 Task: Add Attachment from Google Drive to Card Card0000000283 in Board Board0000000071 in Workspace WS0000000024 in Trello. Add Cover Orange to Card Card0000000283 in Board Board0000000071 in Workspace WS0000000024 in Trello. Add "Add Label …" with "Title" Title0000000283 to Button Button0000000283 to Card Card0000000283 in Board Board0000000071 in Workspace WS0000000024 in Trello. Add Description DS0000000283 to Card Card0000000283 in Board Board0000000071 in Workspace WS0000000024 in Trello. Add Comment CM0000000283 to Card Card0000000283 in Board Board0000000071 in Workspace WS0000000024 in Trello
Action: Mouse moved to (339, 476)
Screenshot: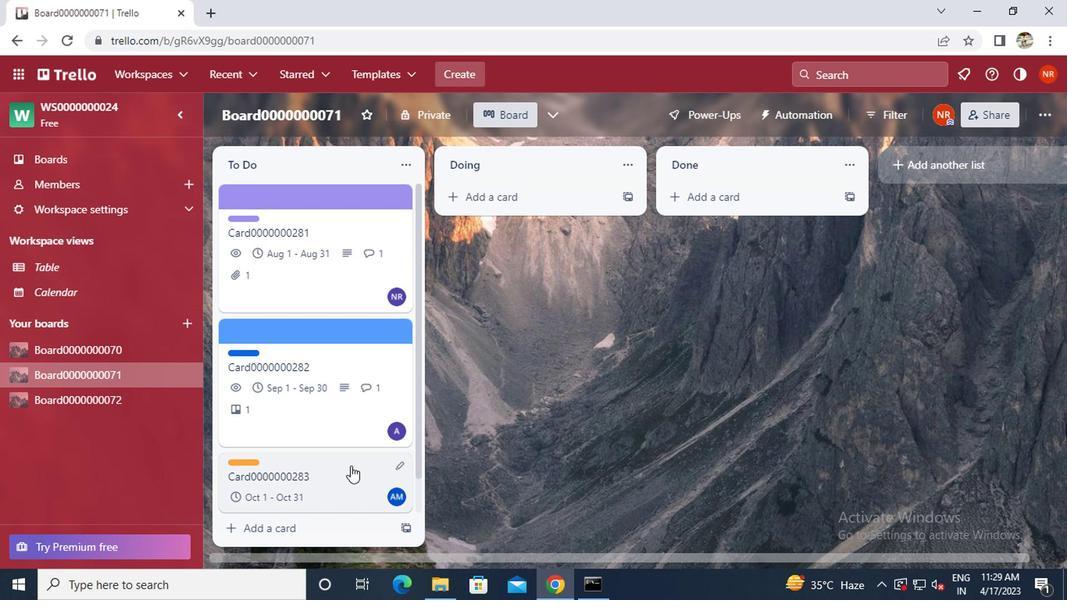 
Action: Mouse pressed left at (339, 476)
Screenshot: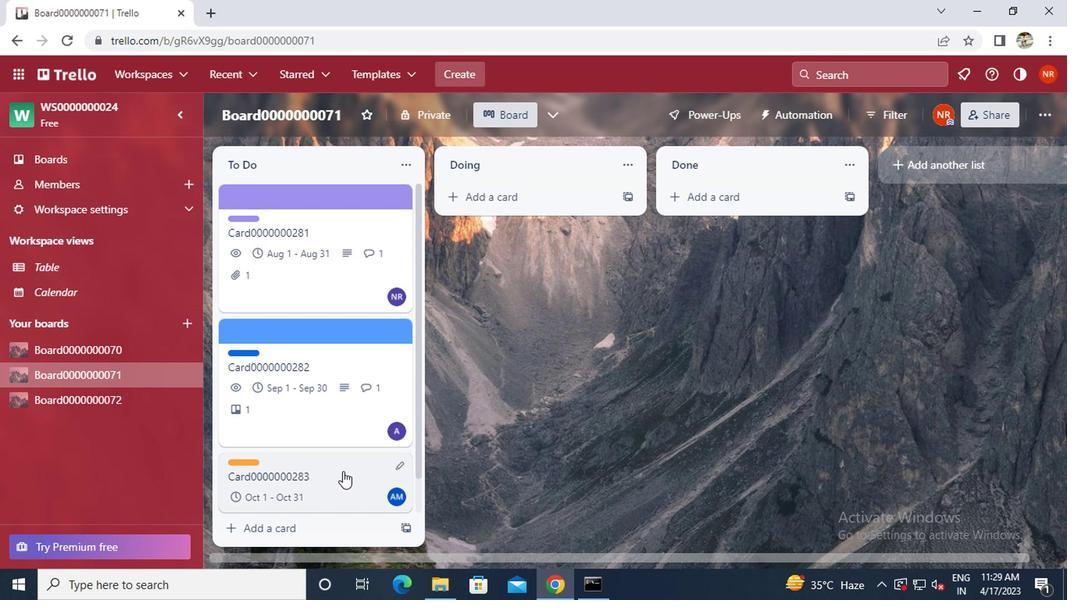 
Action: Mouse moved to (717, 331)
Screenshot: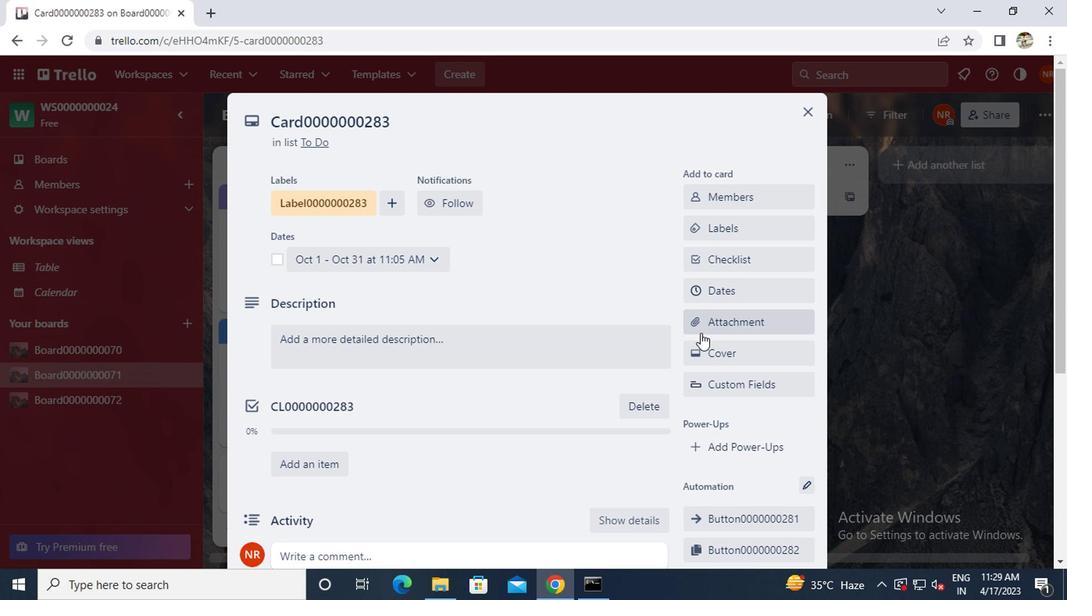 
Action: Mouse pressed left at (717, 331)
Screenshot: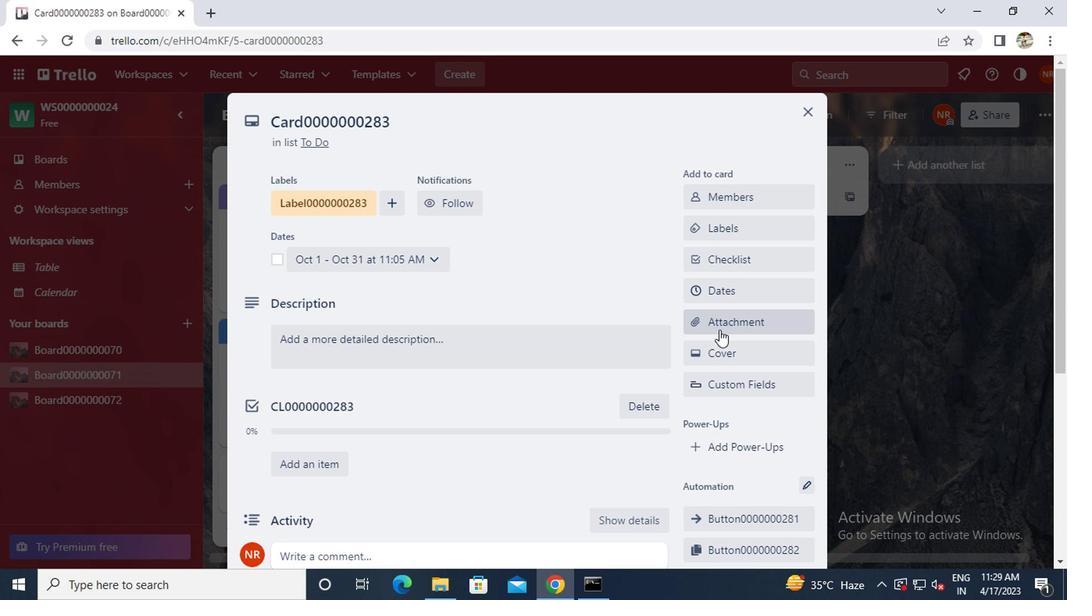 
Action: Mouse moved to (723, 193)
Screenshot: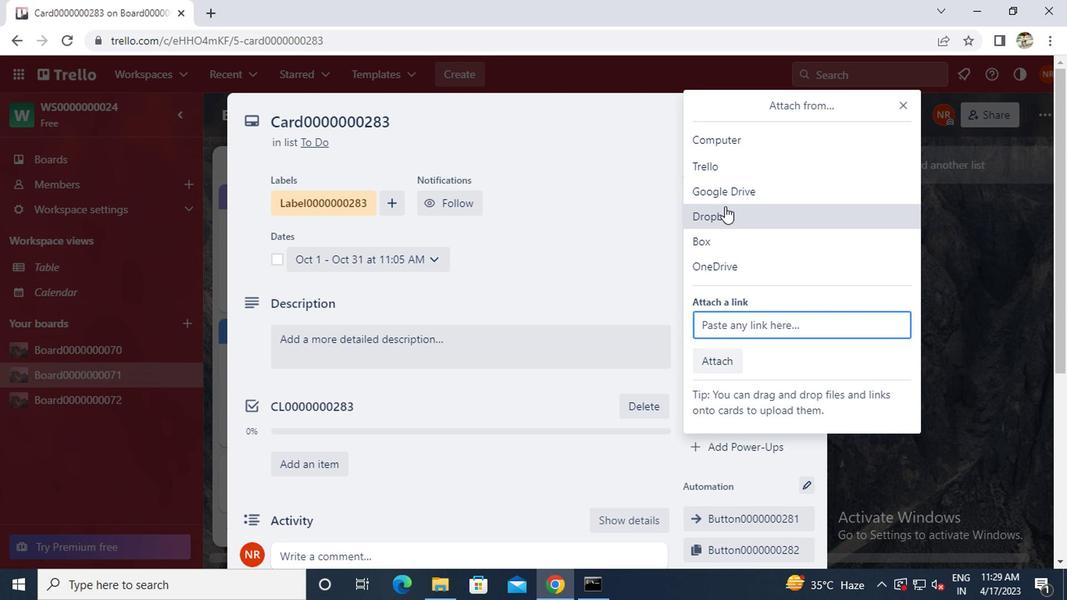 
Action: Mouse pressed left at (723, 193)
Screenshot: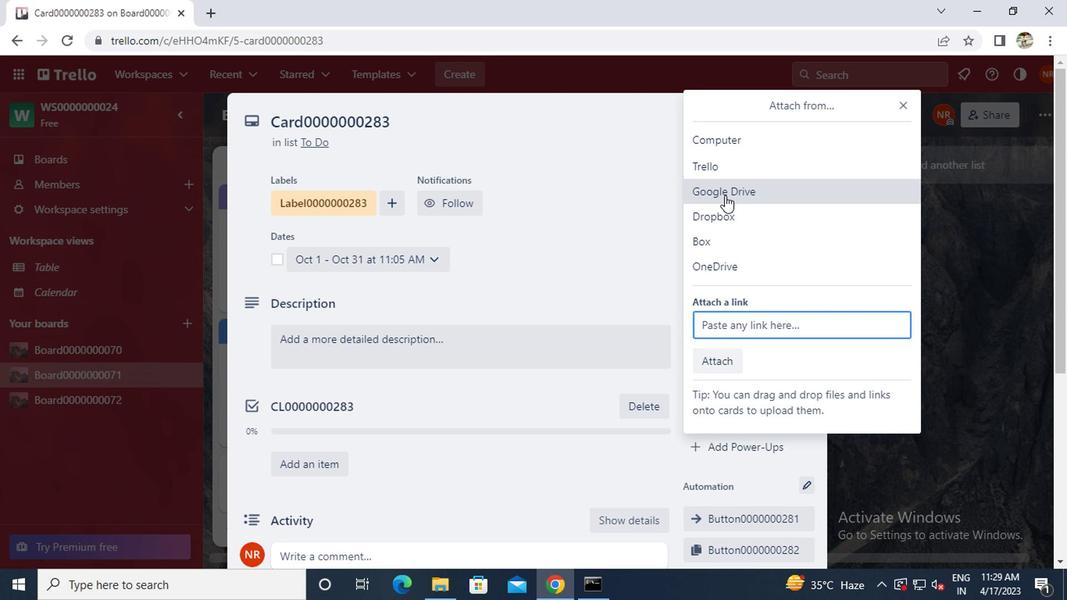 
Action: Mouse moved to (639, 318)
Screenshot: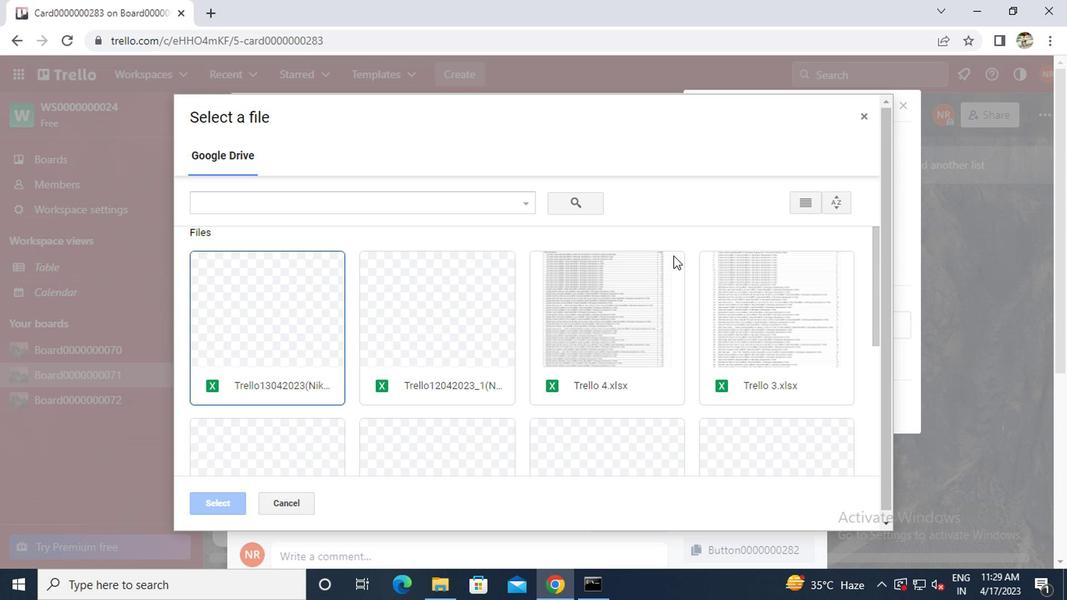 
Action: Mouse pressed left at (639, 318)
Screenshot: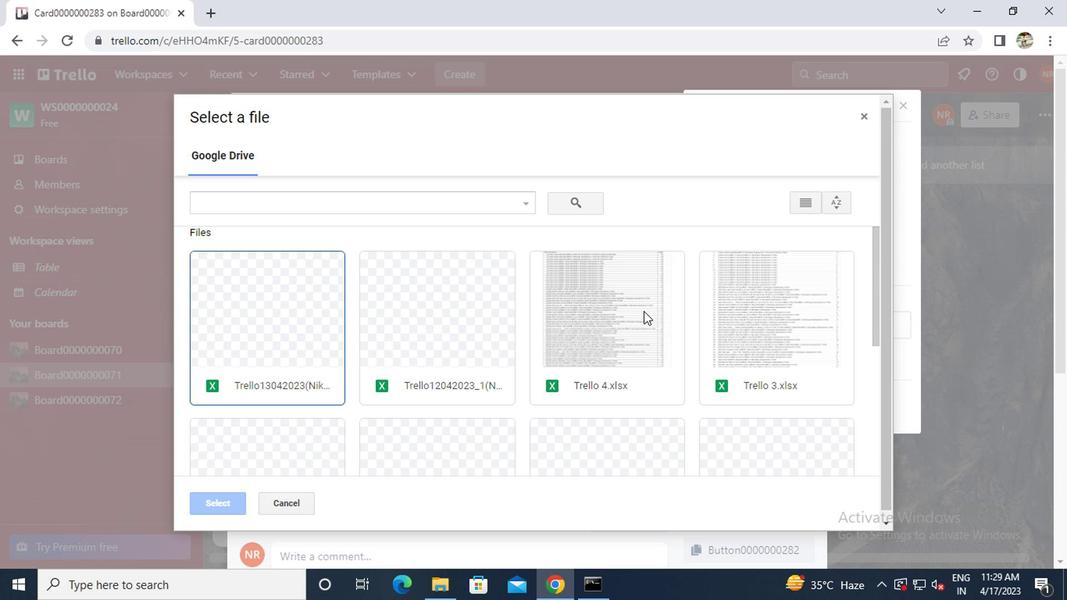 
Action: Mouse moved to (221, 502)
Screenshot: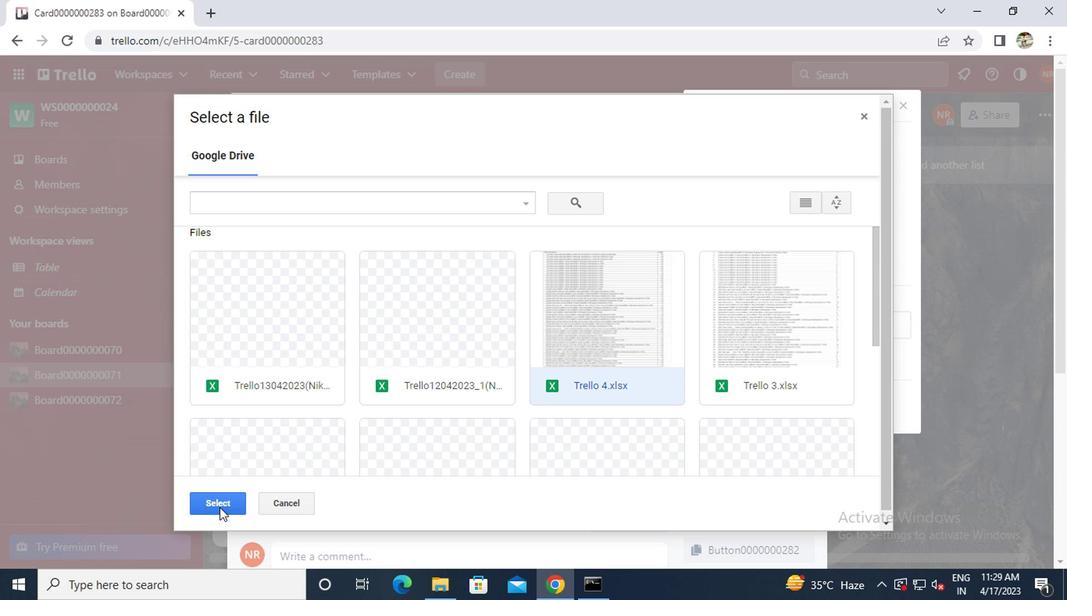 
Action: Mouse pressed left at (221, 502)
Screenshot: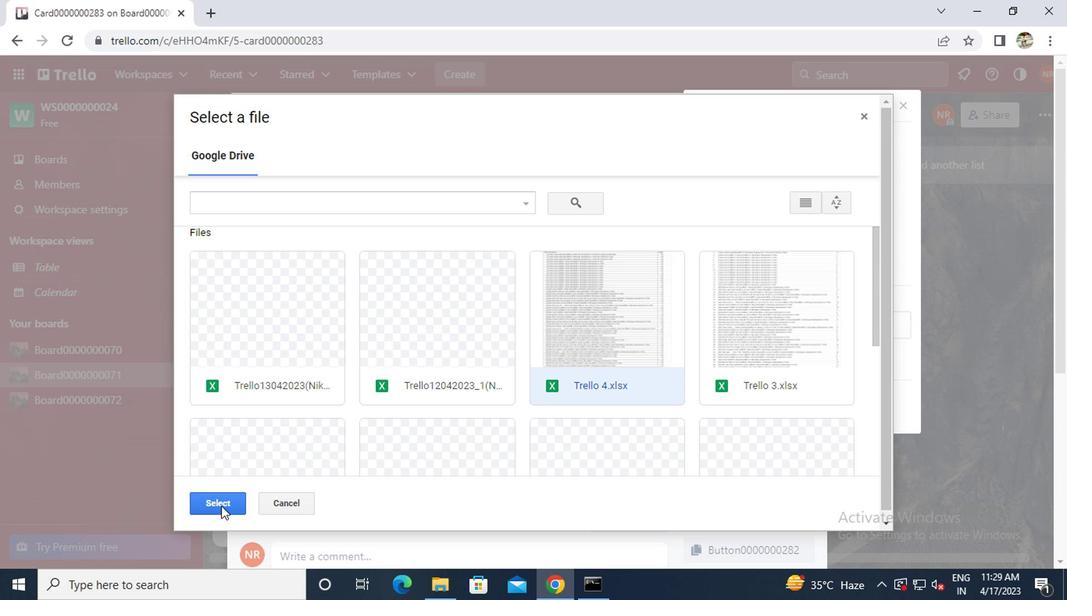 
Action: Mouse moved to (424, 461)
Screenshot: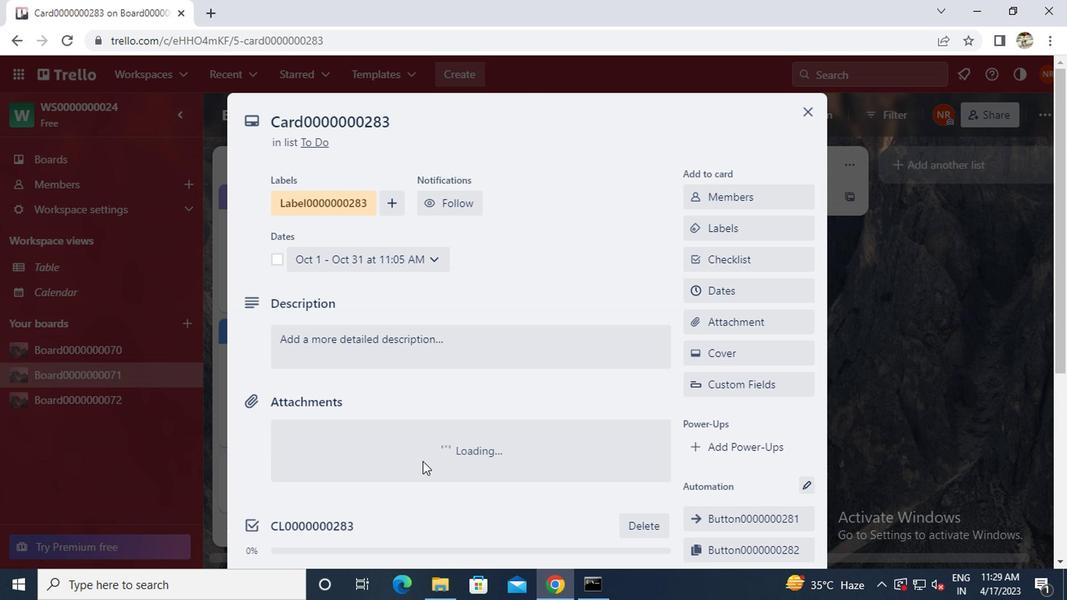 
Action: Mouse scrolled (424, 459) with delta (0, -1)
Screenshot: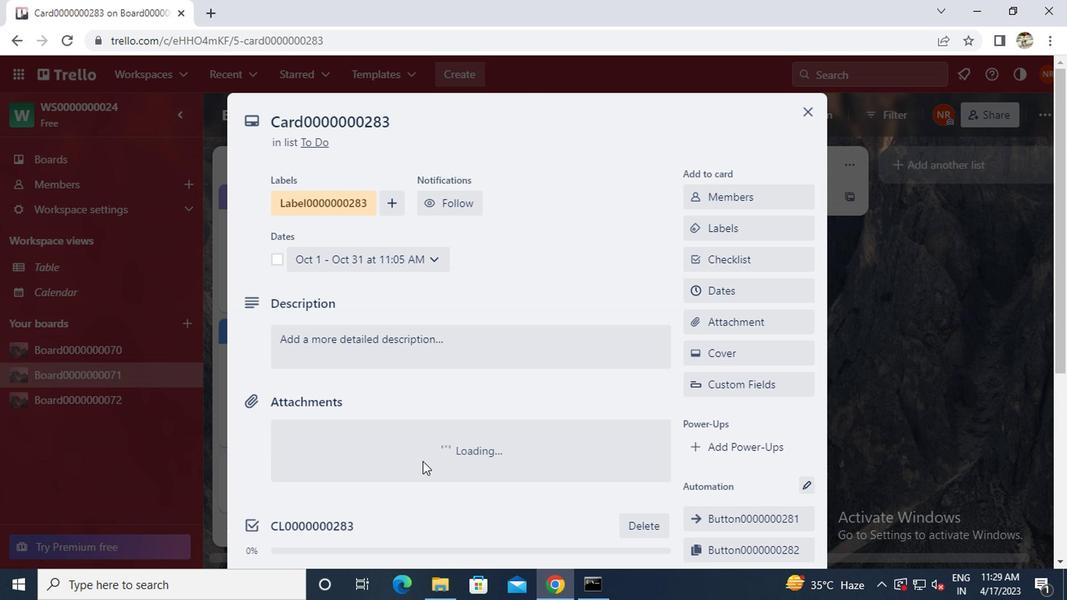 
Action: Mouse moved to (702, 283)
Screenshot: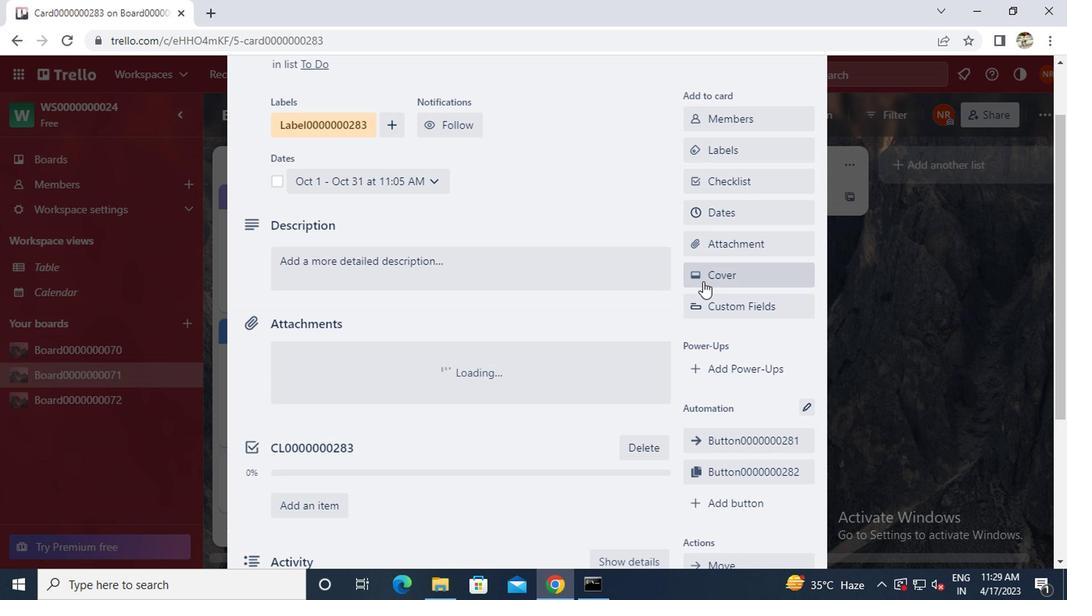 
Action: Mouse pressed left at (702, 283)
Screenshot: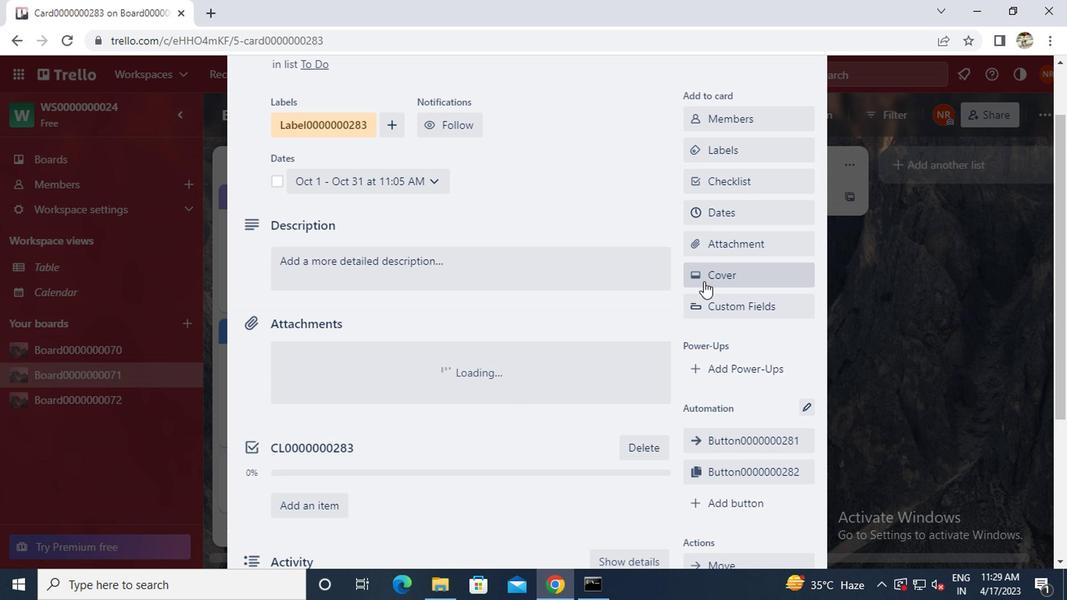 
Action: Mouse moved to (788, 255)
Screenshot: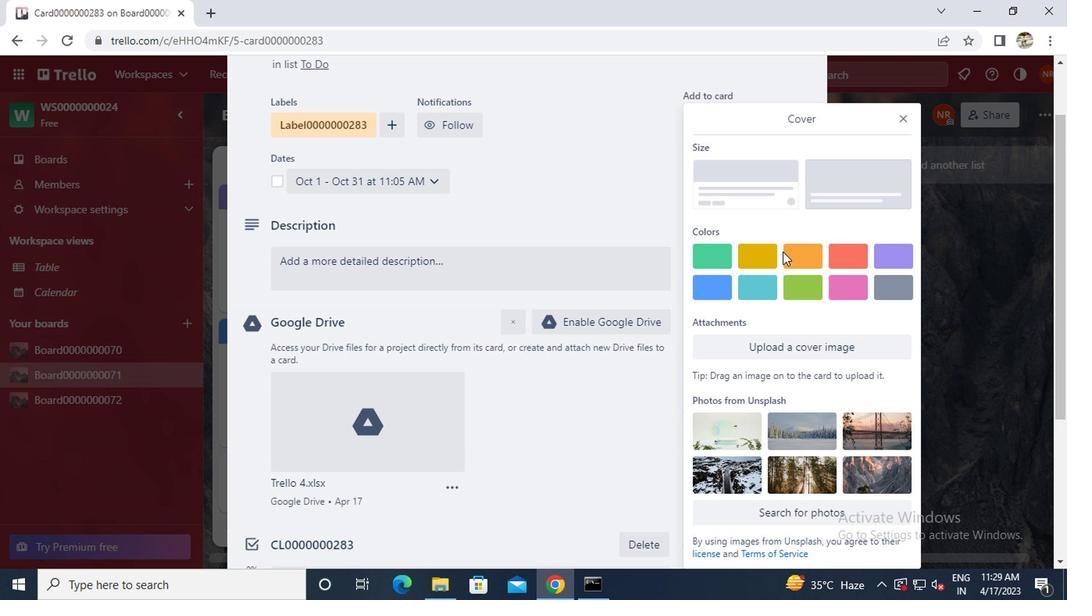 
Action: Mouse pressed left at (788, 255)
Screenshot: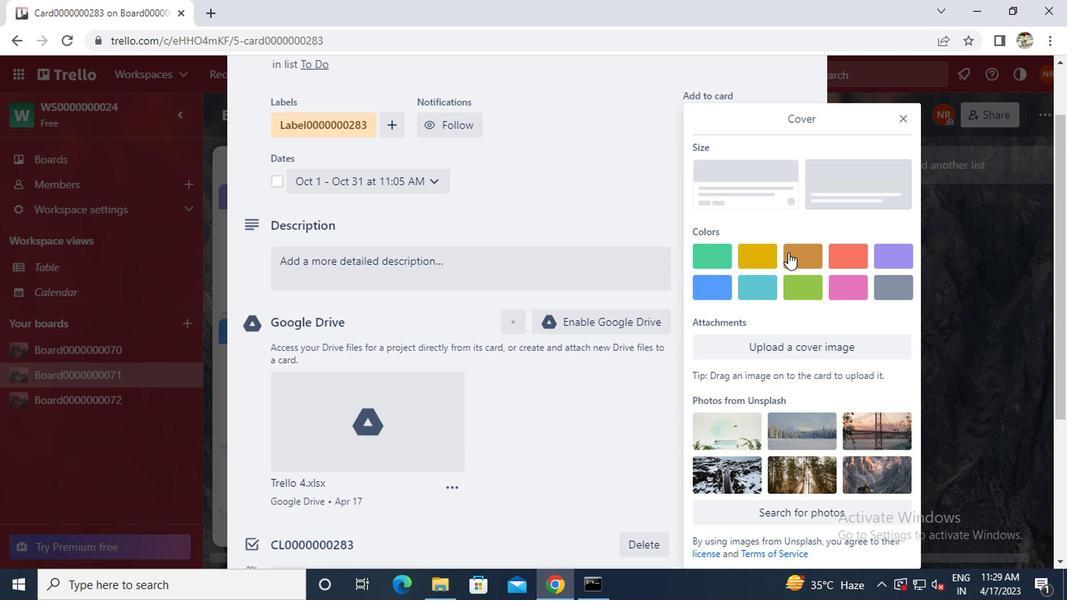 
Action: Mouse moved to (902, 110)
Screenshot: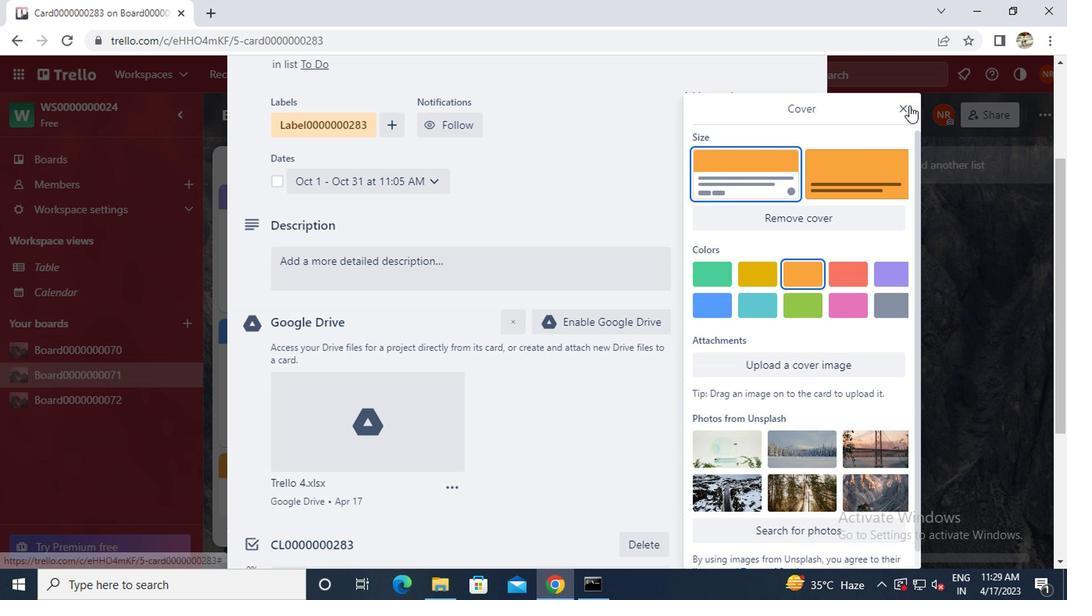 
Action: Mouse pressed left at (902, 110)
Screenshot: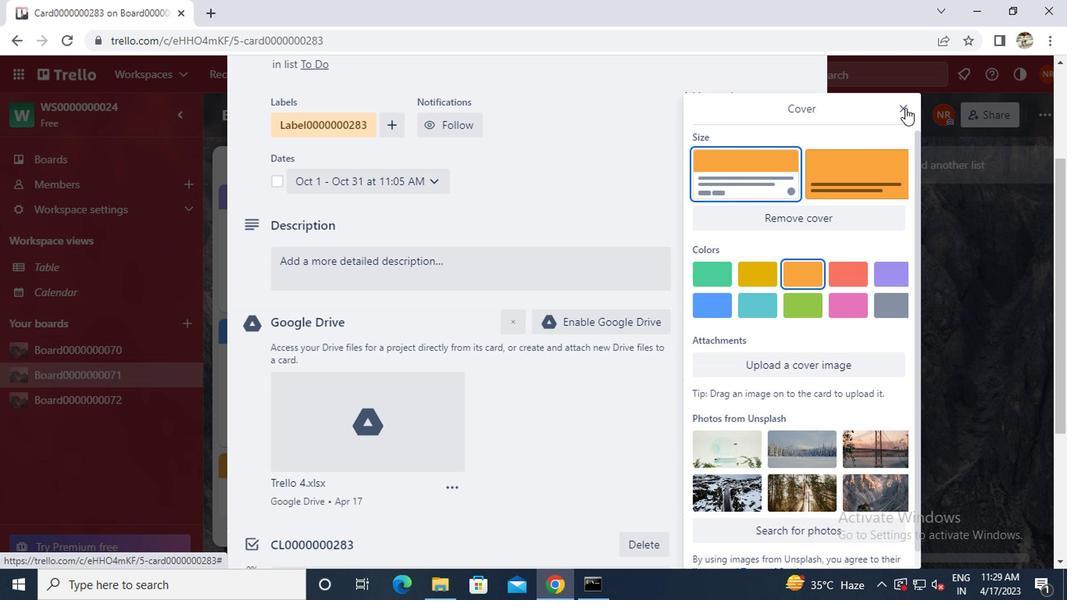 
Action: Mouse moved to (730, 280)
Screenshot: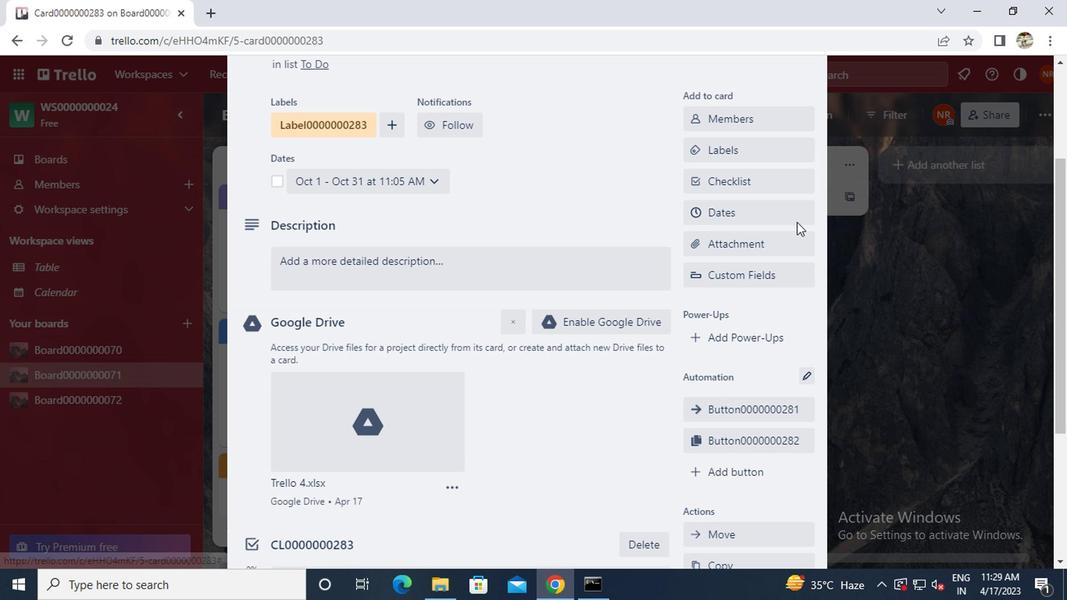 
Action: Mouse scrolled (730, 279) with delta (0, 0)
Screenshot: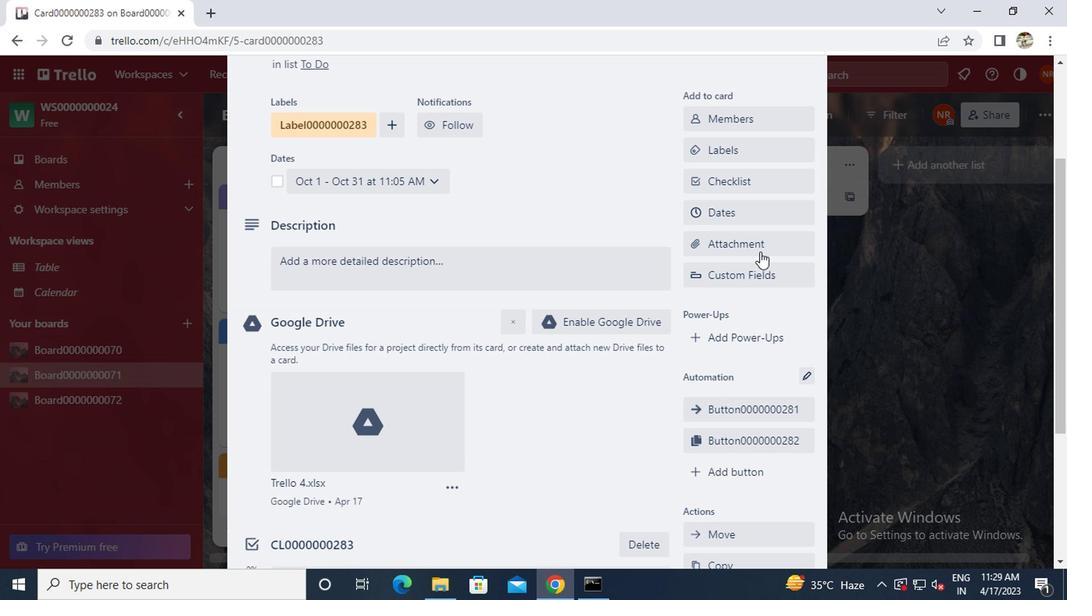 
Action: Mouse moved to (722, 398)
Screenshot: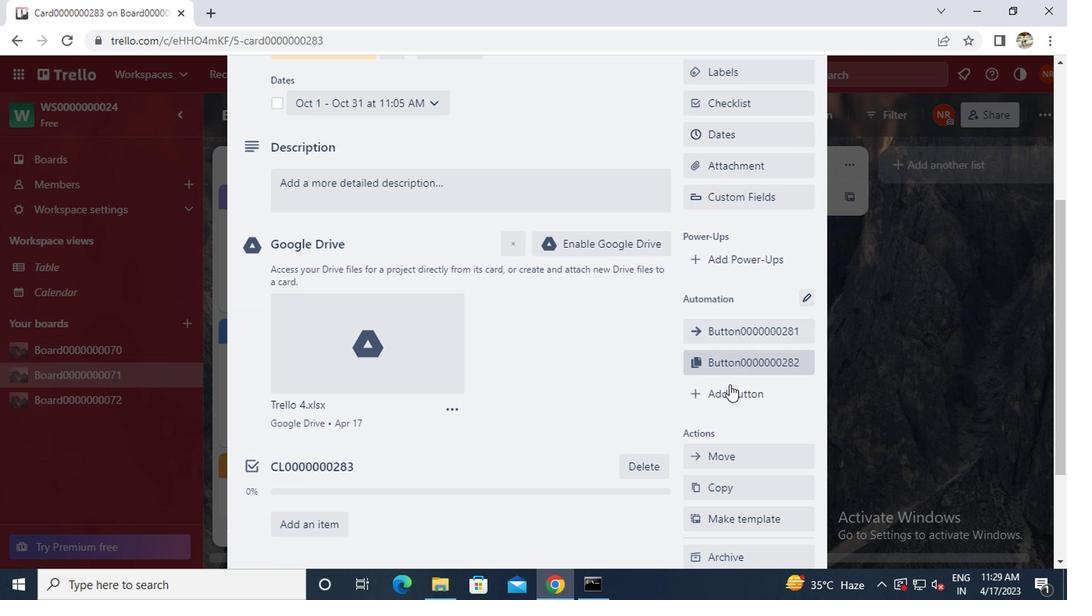 
Action: Mouse pressed left at (722, 398)
Screenshot: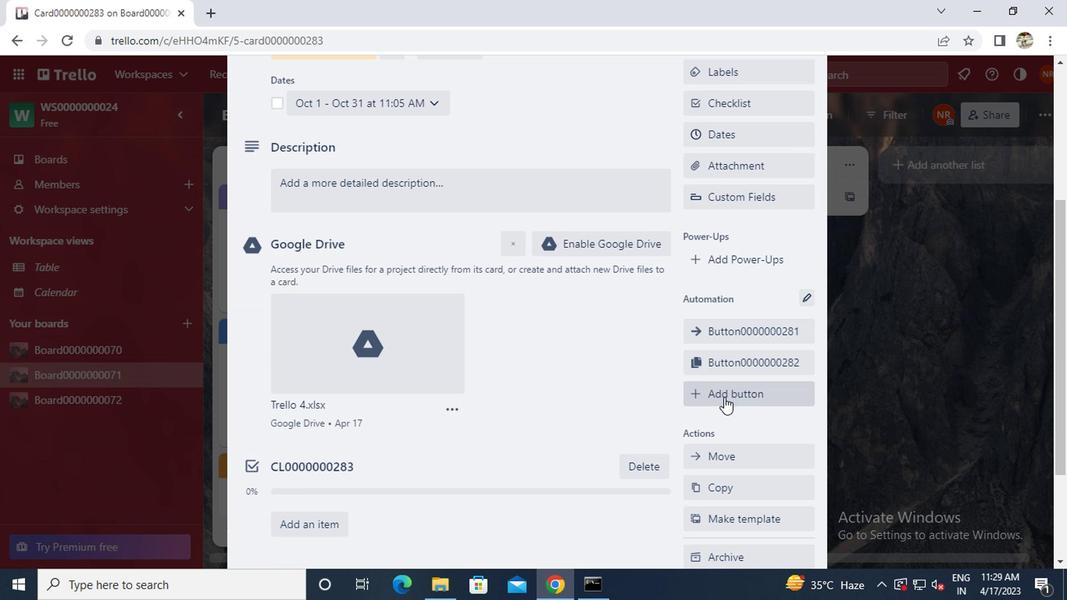 
Action: Mouse moved to (730, 244)
Screenshot: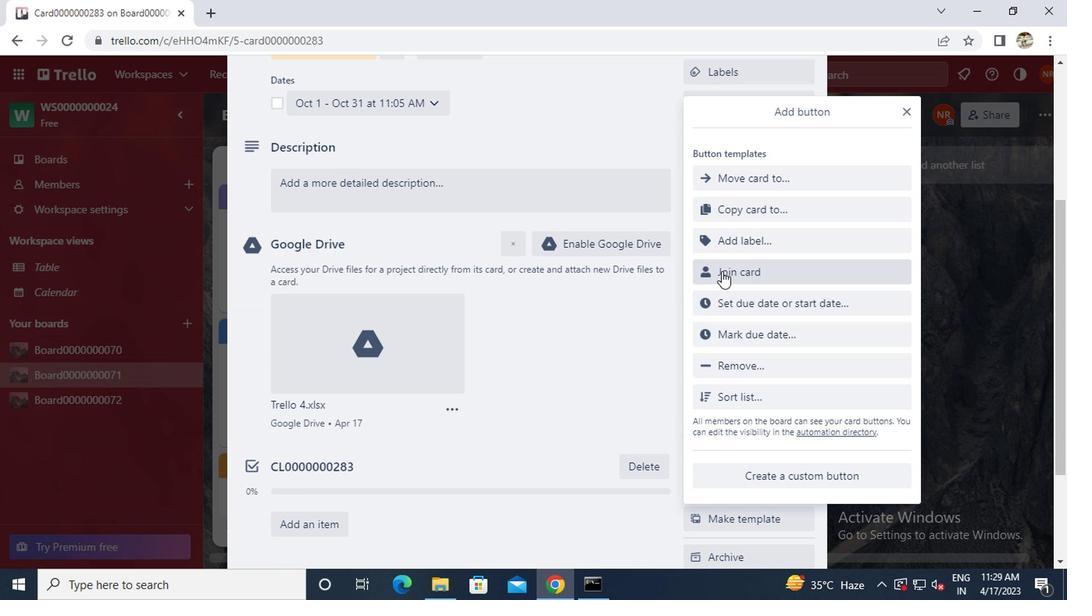 
Action: Mouse pressed left at (730, 244)
Screenshot: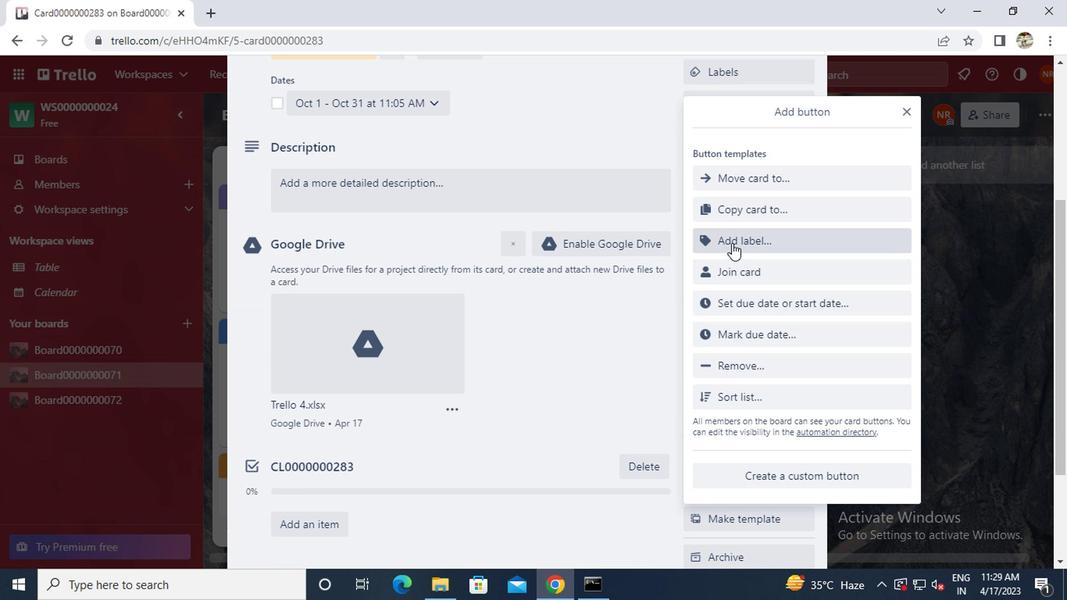
Action: Key pressed <Key.caps_lock><Key.caps_lock>t<Key.caps_lock>
Screenshot: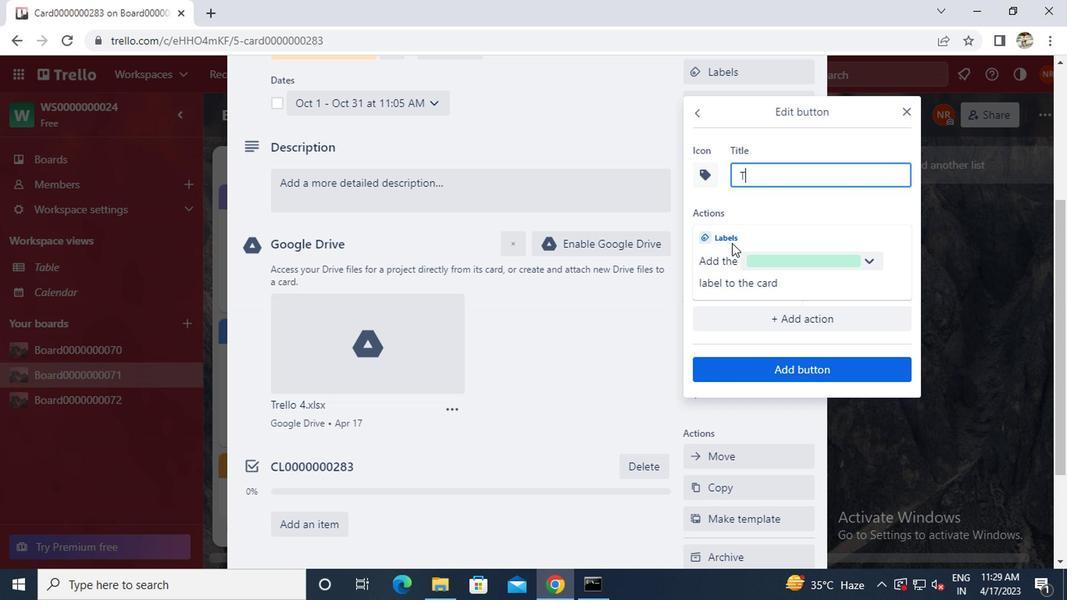 
Action: Mouse moved to (730, 243)
Screenshot: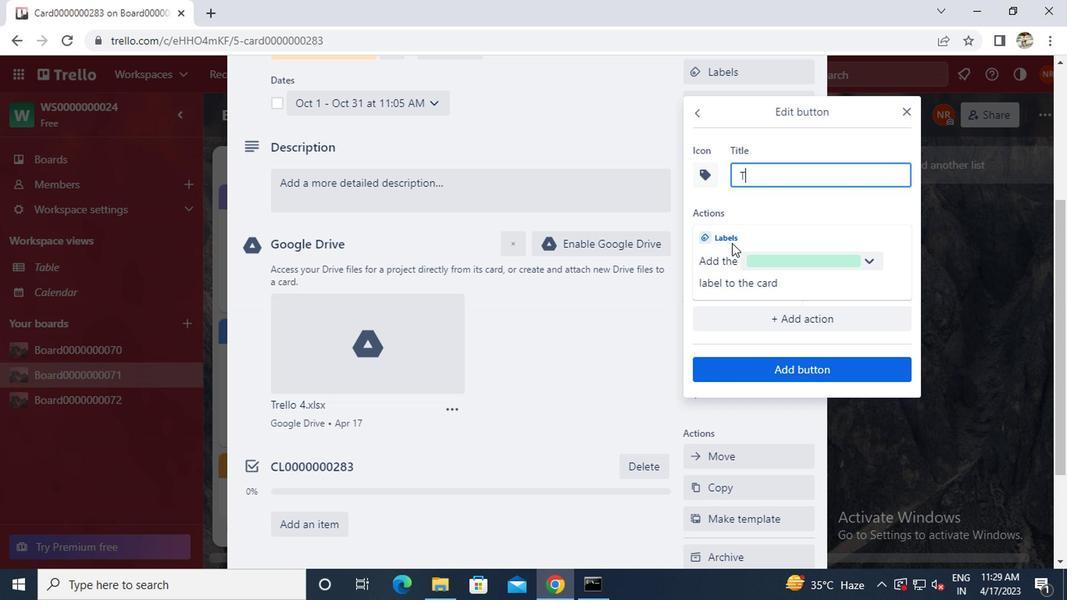 
Action: Key pressed ittle0000000283
Screenshot: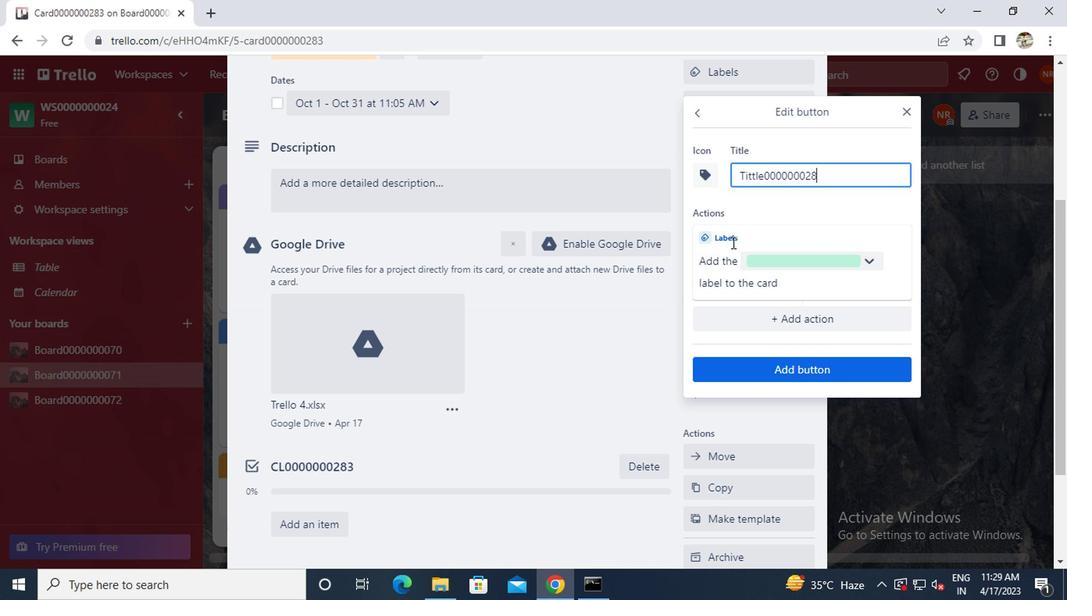 
Action: Mouse moved to (765, 369)
Screenshot: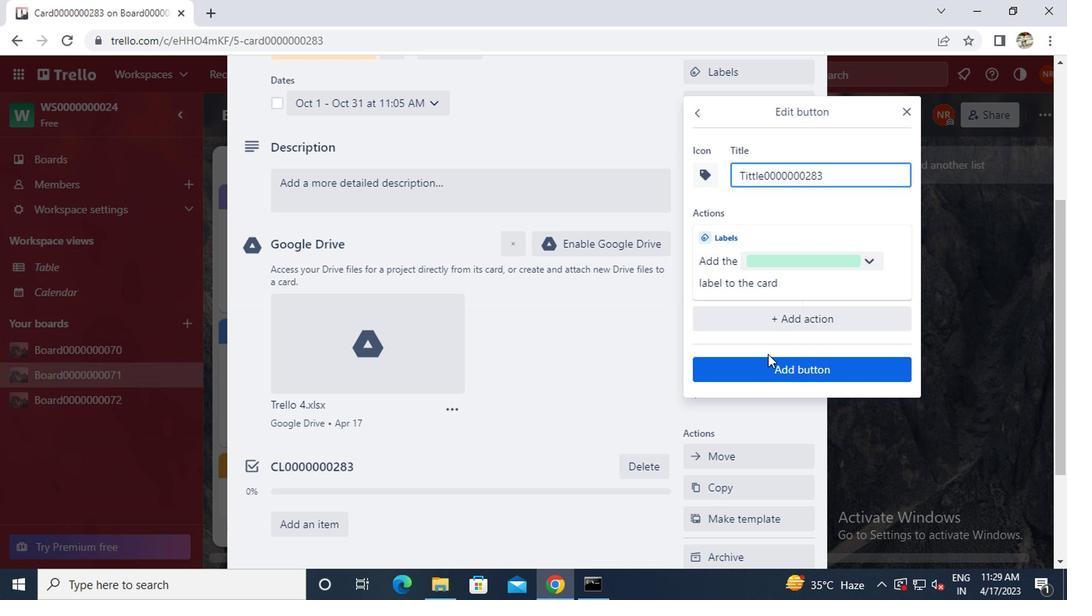 
Action: Mouse pressed left at (765, 369)
Screenshot: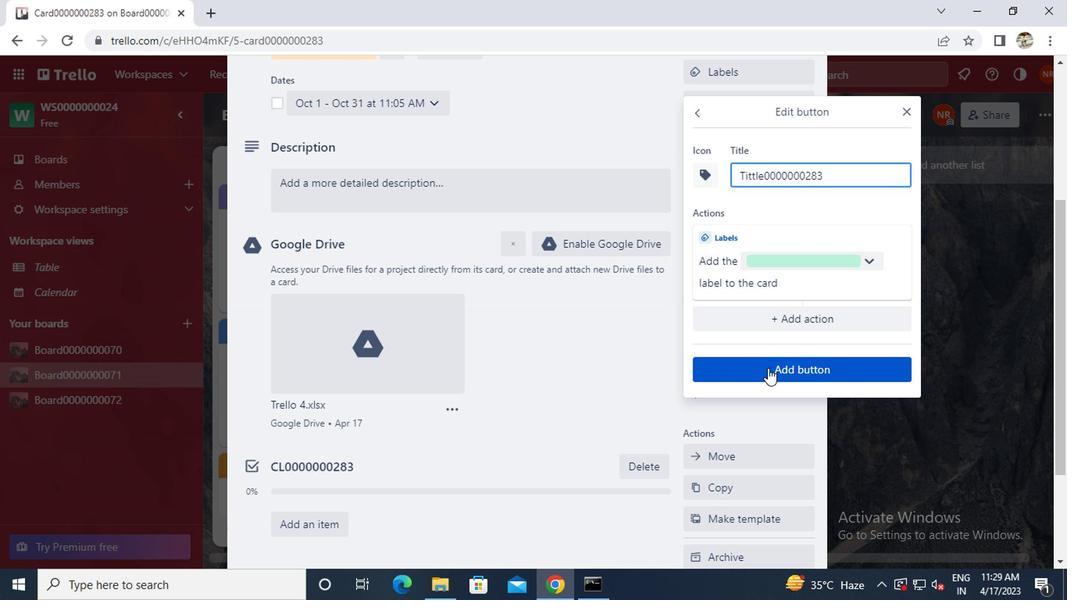 
Action: Mouse moved to (598, 376)
Screenshot: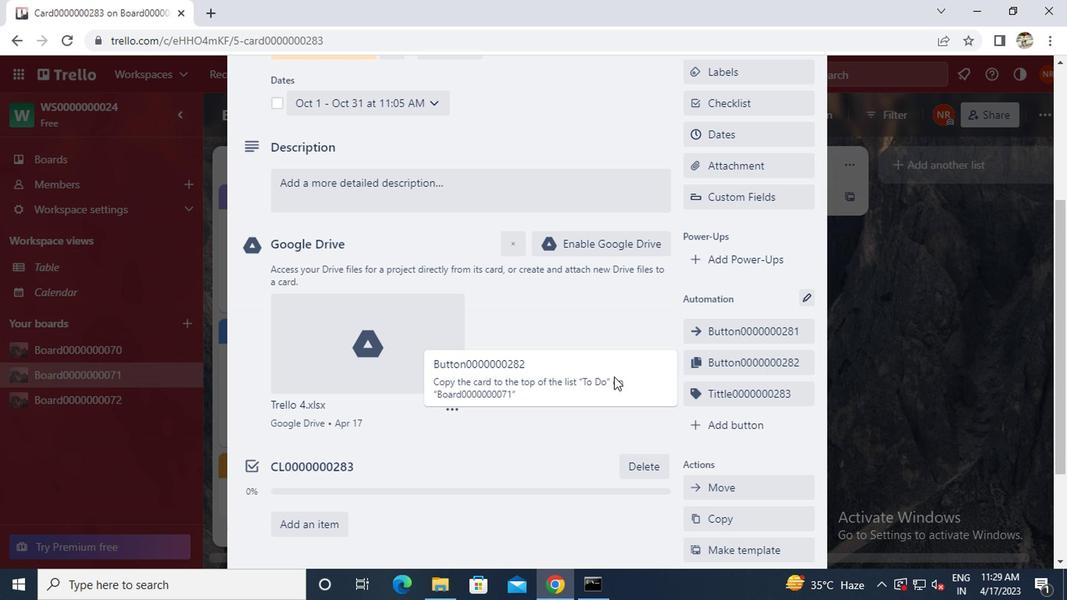 
Action: Mouse scrolled (598, 377) with delta (0, 1)
Screenshot: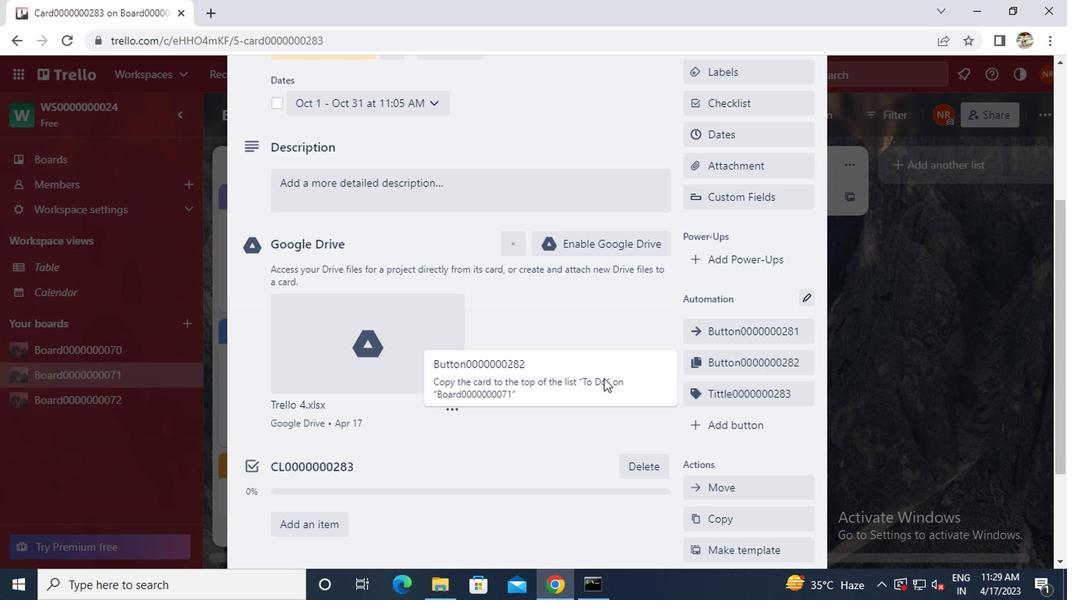 
Action: Mouse moved to (449, 204)
Screenshot: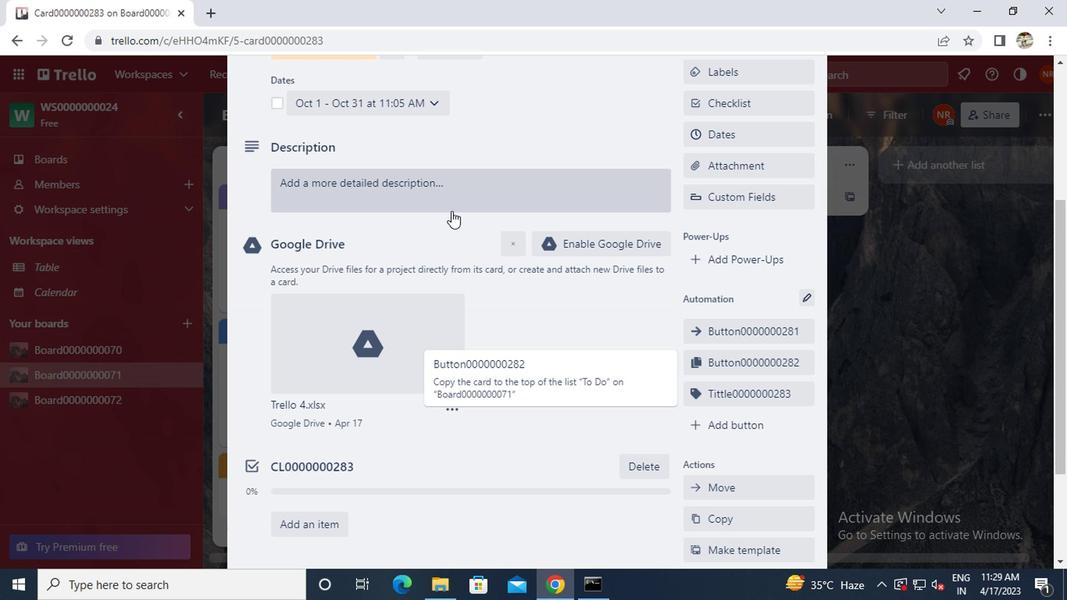 
Action: Mouse pressed left at (449, 204)
Screenshot: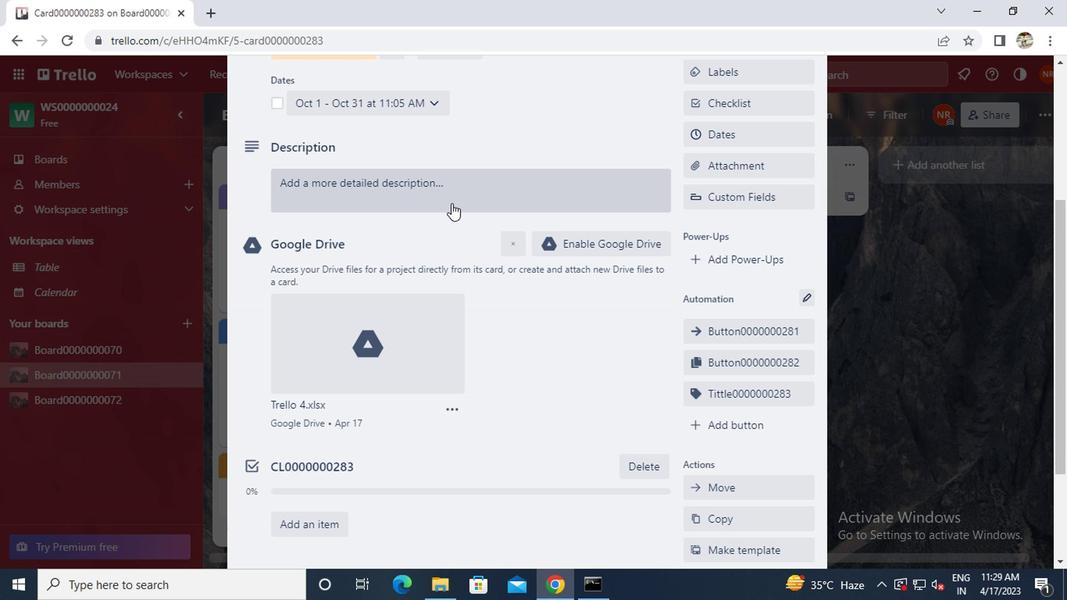 
Action: Key pressed <Key.caps_lock>ds0000000283
Screenshot: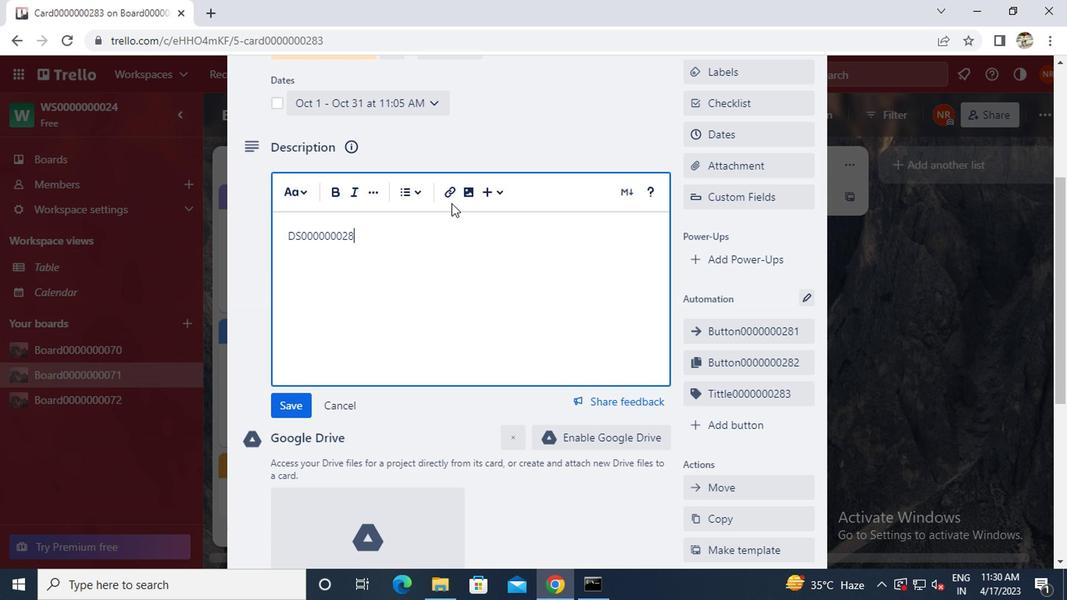 
Action: Mouse moved to (281, 399)
Screenshot: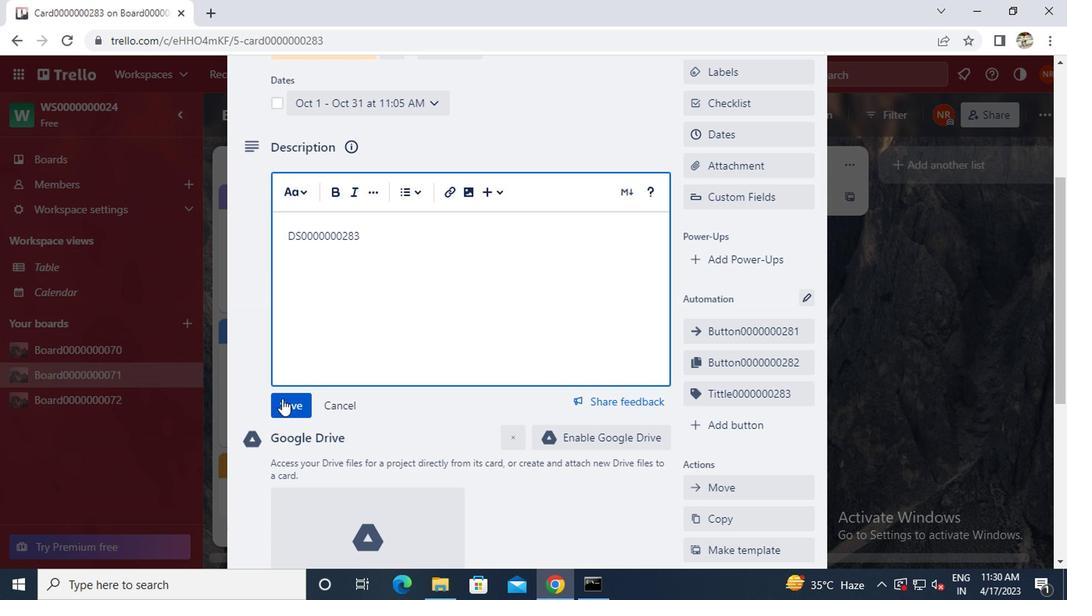 
Action: Mouse pressed left at (281, 399)
Screenshot: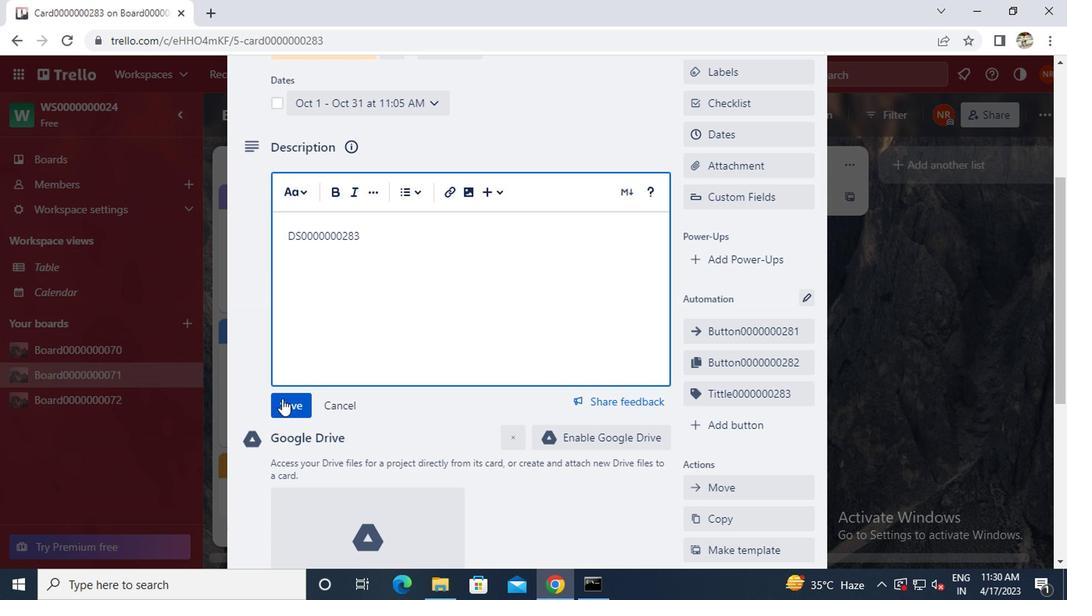 
Action: Mouse moved to (289, 399)
Screenshot: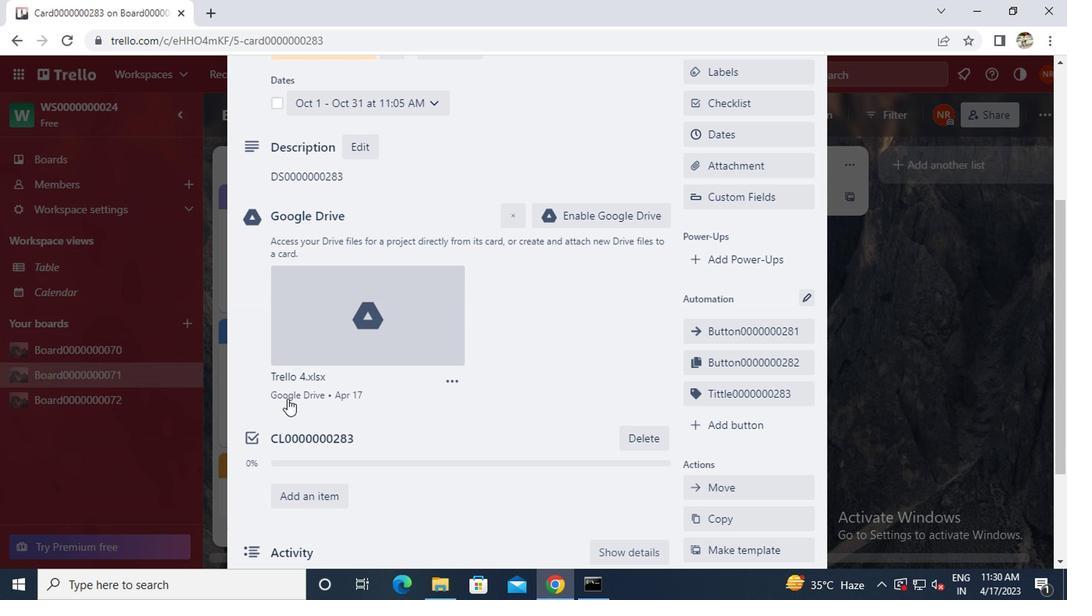 
Action: Mouse scrolled (289, 399) with delta (0, 0)
Screenshot: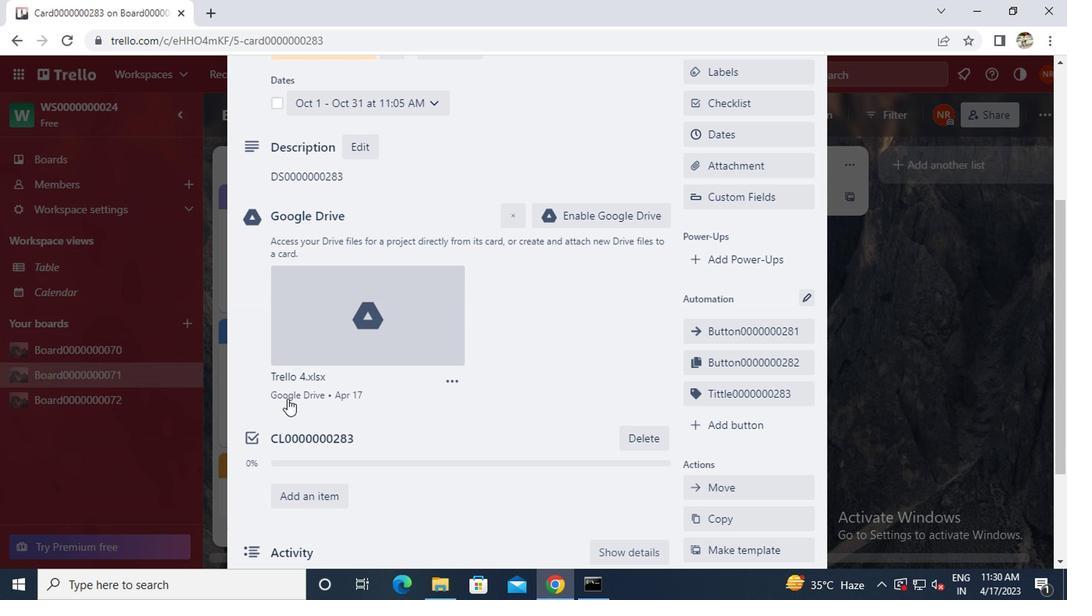 
Action: Mouse scrolled (289, 399) with delta (0, 0)
Screenshot: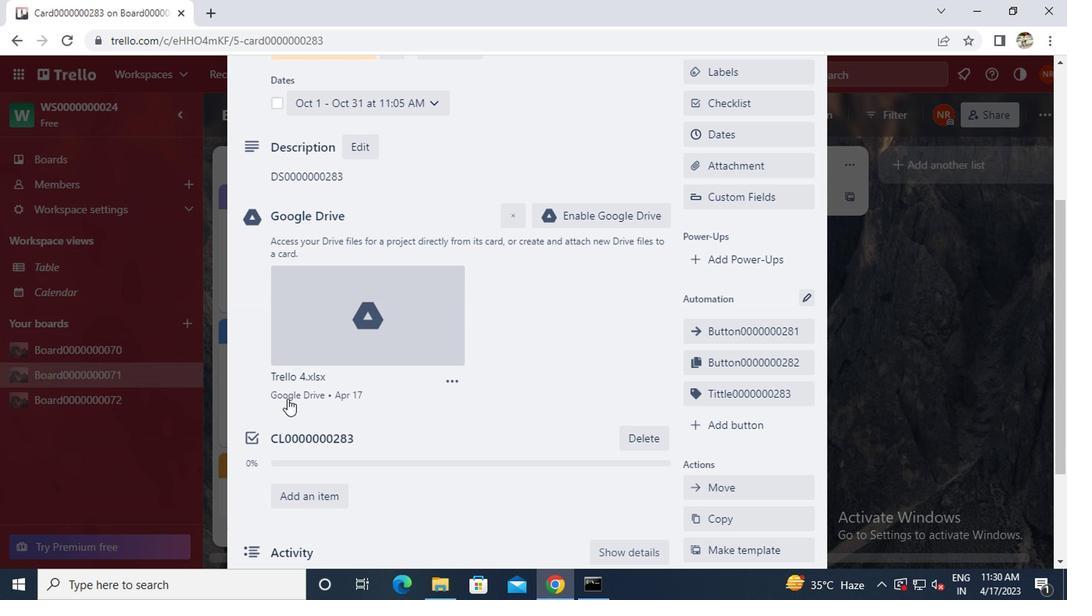 
Action: Mouse scrolled (289, 399) with delta (0, 0)
Screenshot: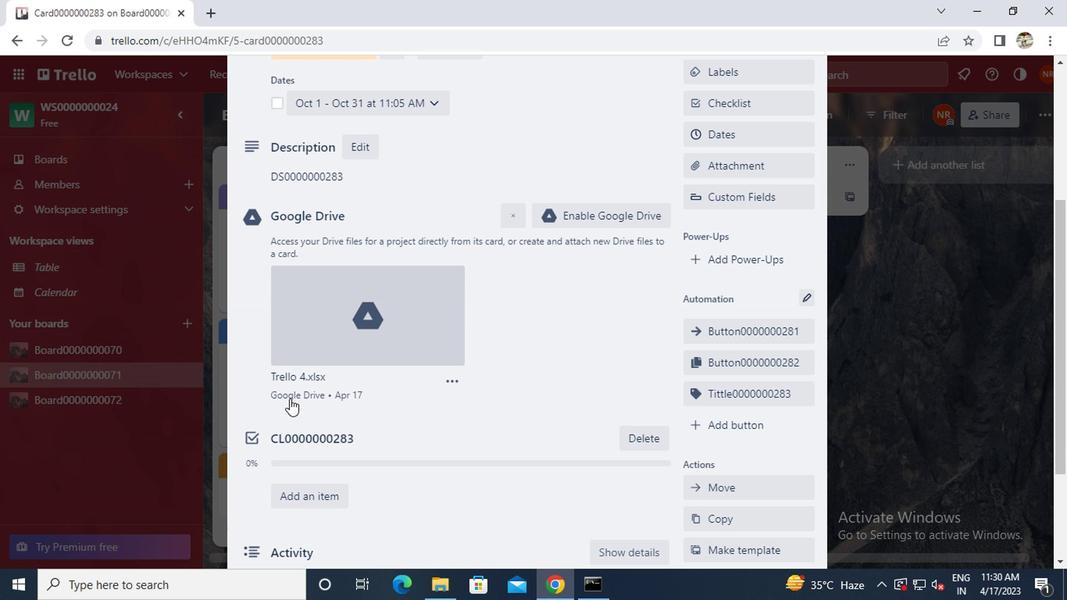 
Action: Mouse moved to (300, 427)
Screenshot: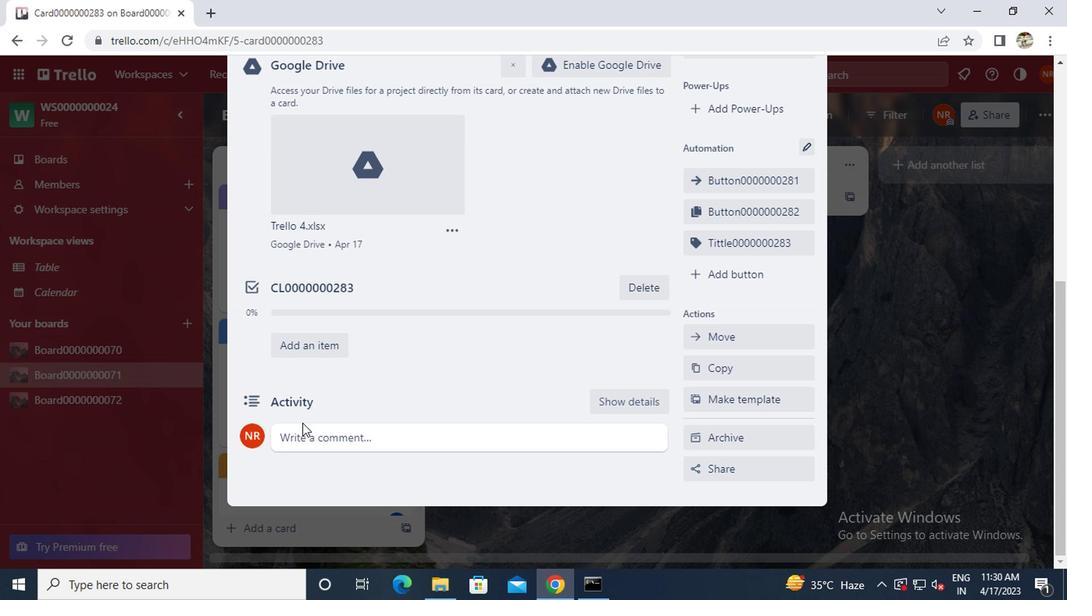 
Action: Mouse pressed left at (300, 427)
Screenshot: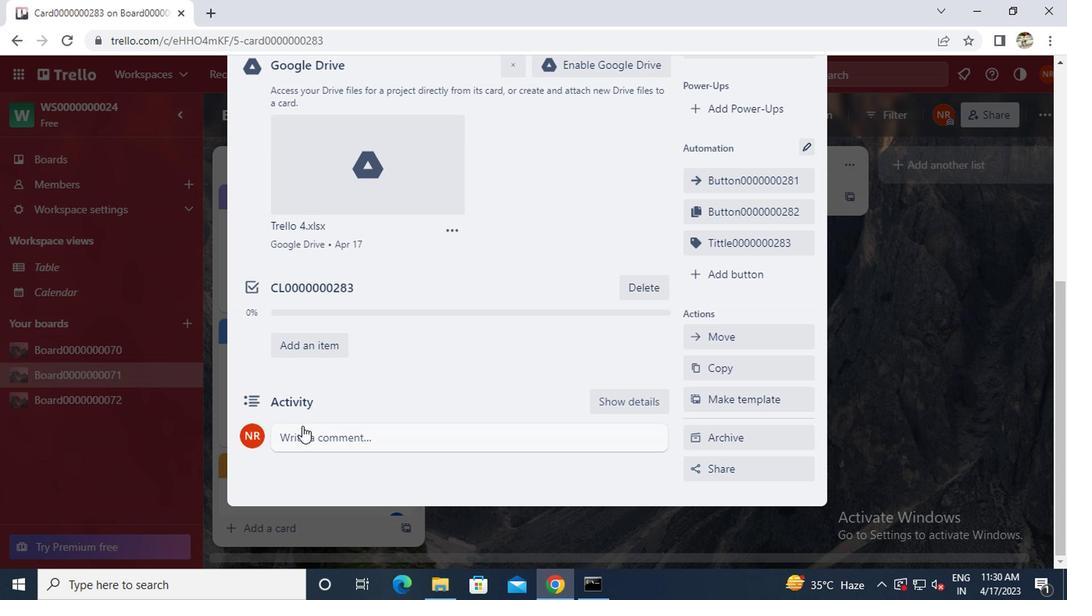 
Action: Mouse moved to (318, 414)
Screenshot: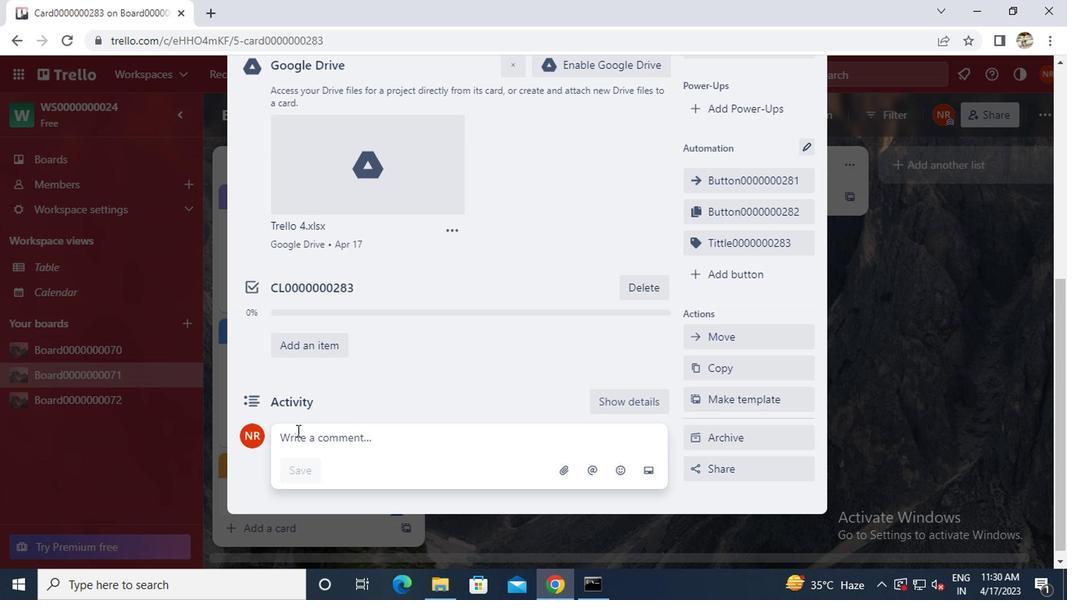 
Action: Key pressed cl0<Key.backspace><Key.backspace>m0000000283
Screenshot: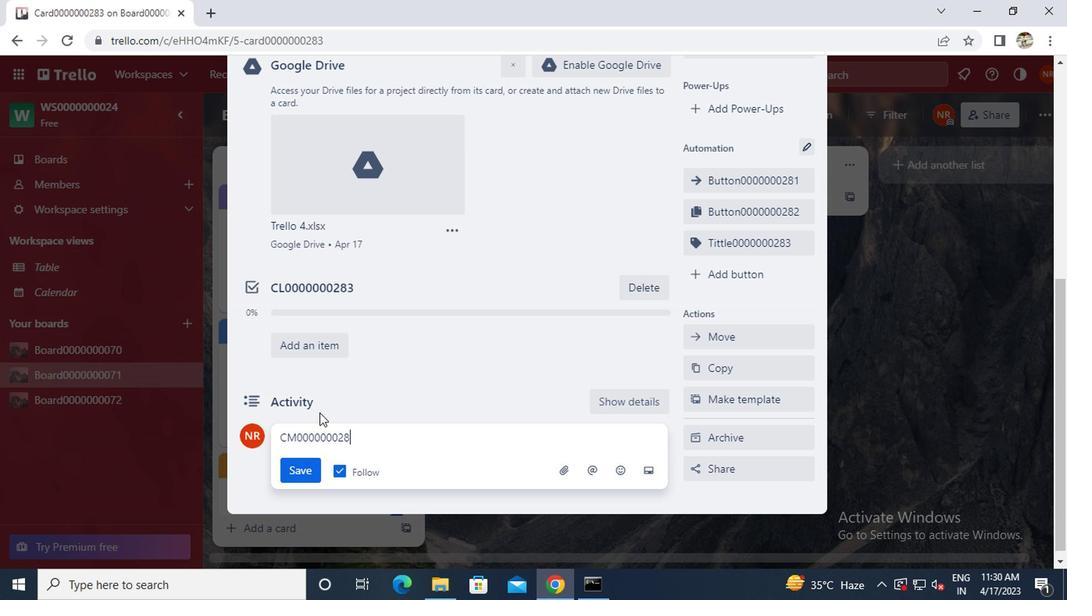 
Action: Mouse moved to (313, 469)
Screenshot: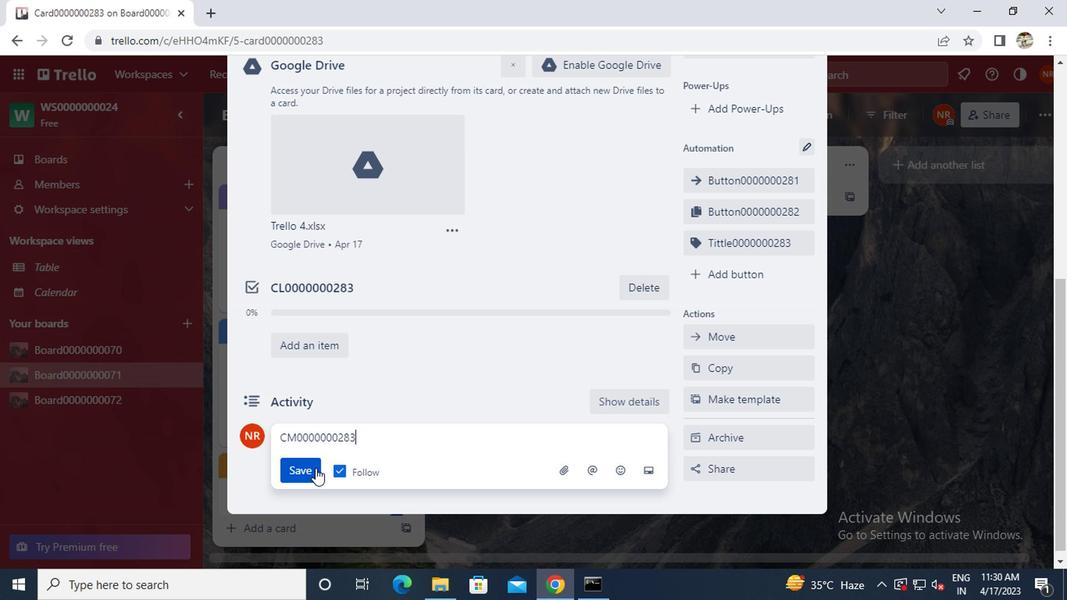 
Action: Mouse pressed left at (313, 469)
Screenshot: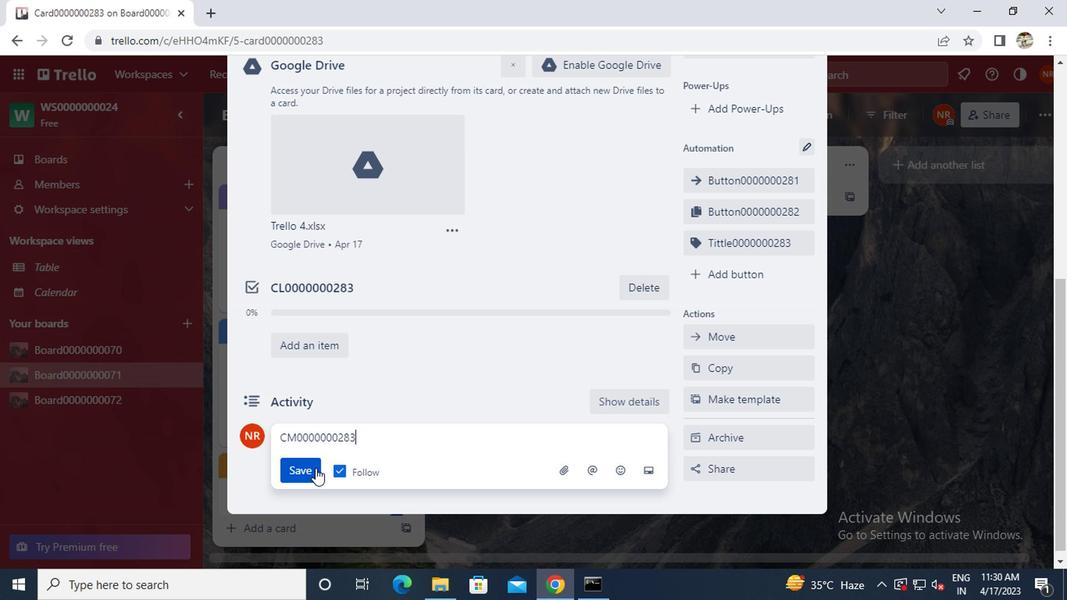 
Action: Mouse moved to (482, 399)
Screenshot: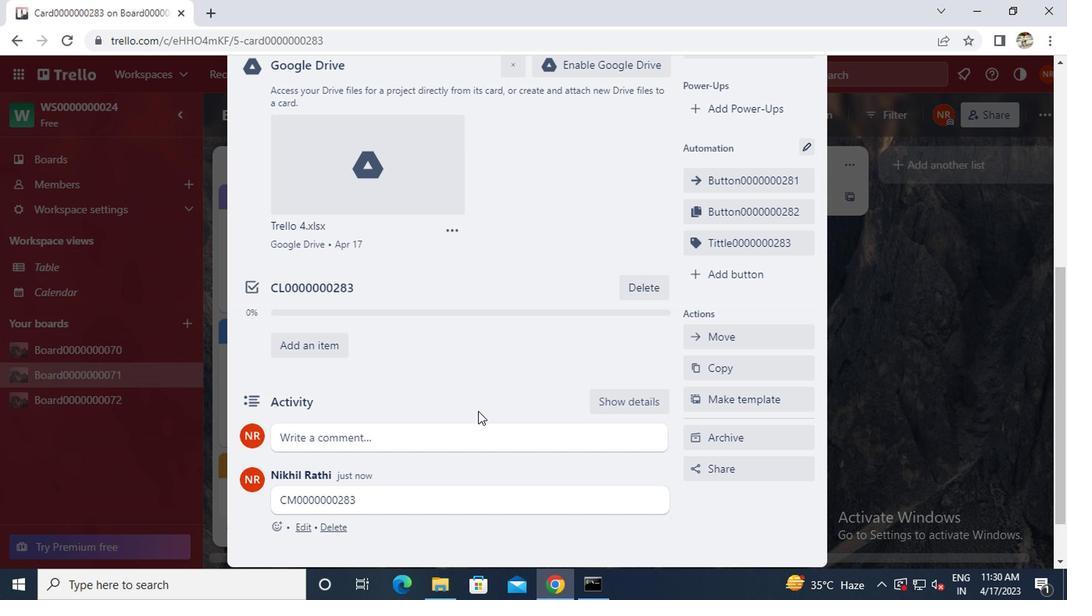 
Action: Mouse scrolled (482, 399) with delta (0, 0)
Screenshot: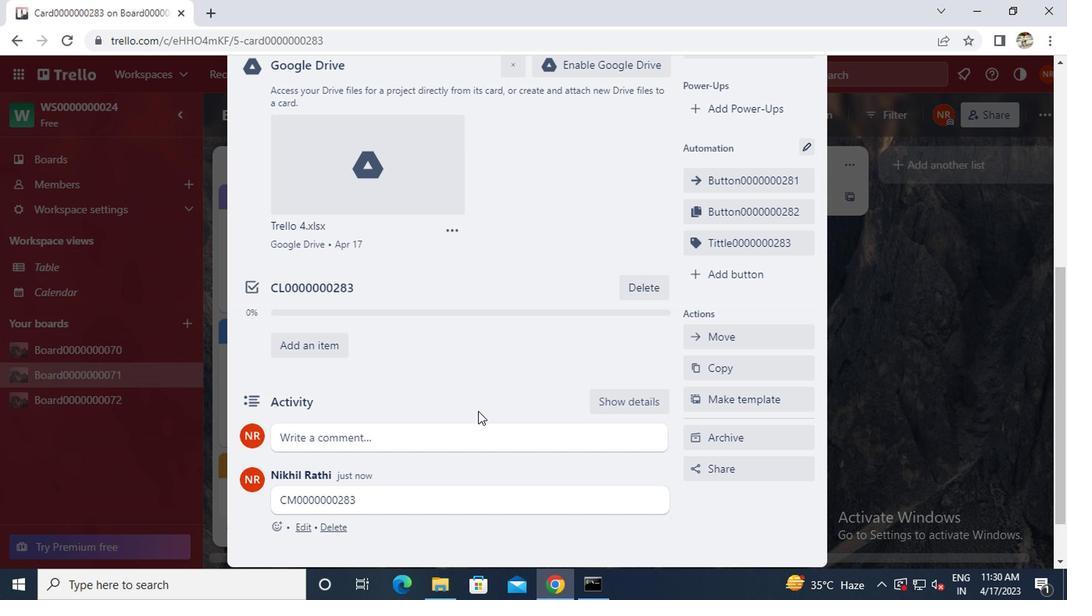 
Action: Mouse moved to (484, 395)
Screenshot: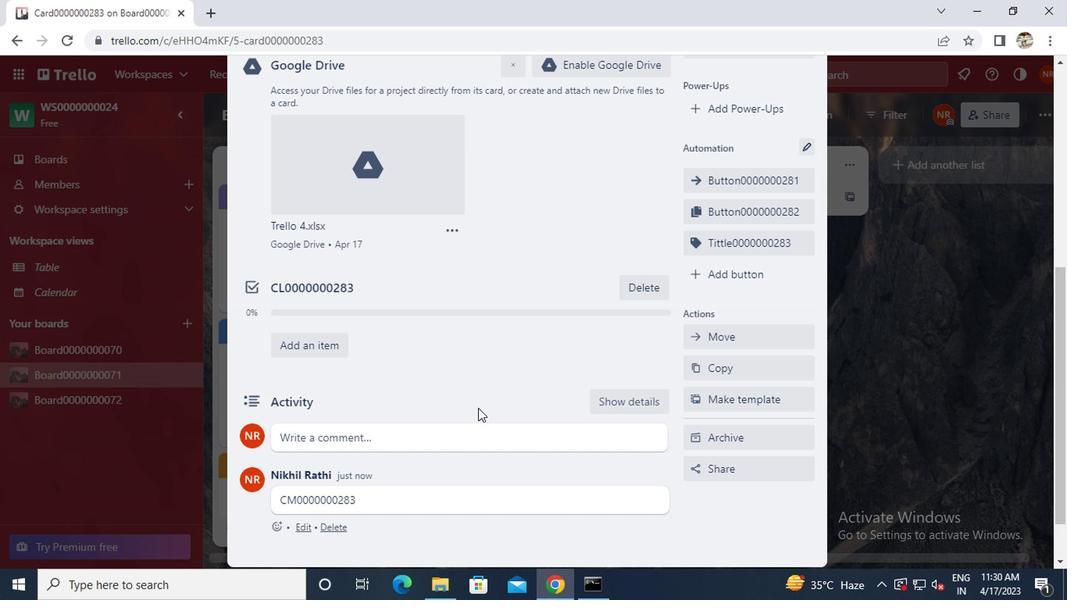 
Action: Mouse scrolled (484, 397) with delta (0, 1)
Screenshot: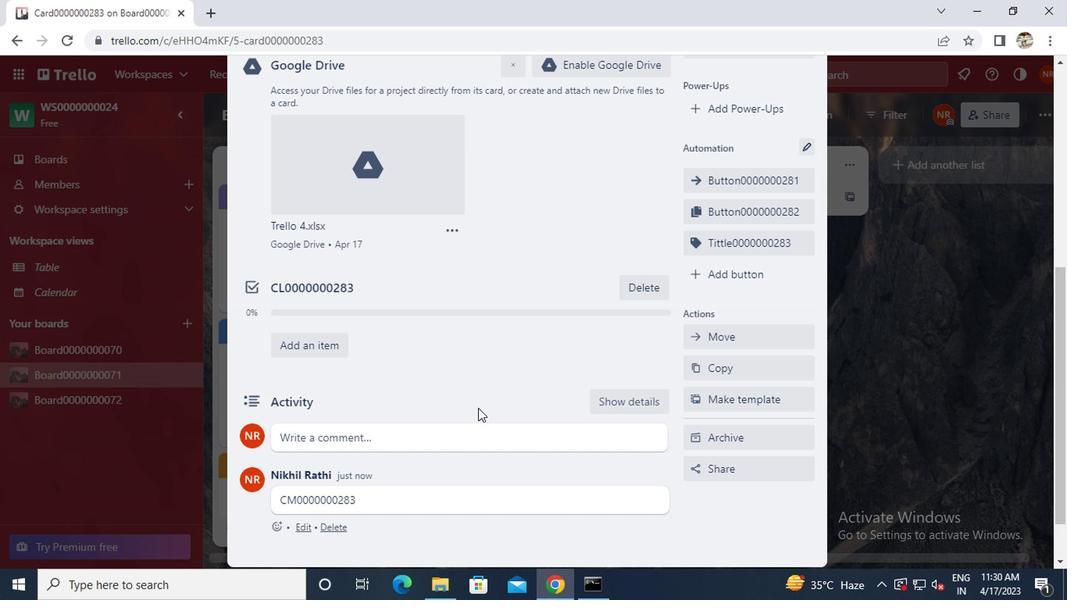 
Action: Mouse moved to (488, 394)
Screenshot: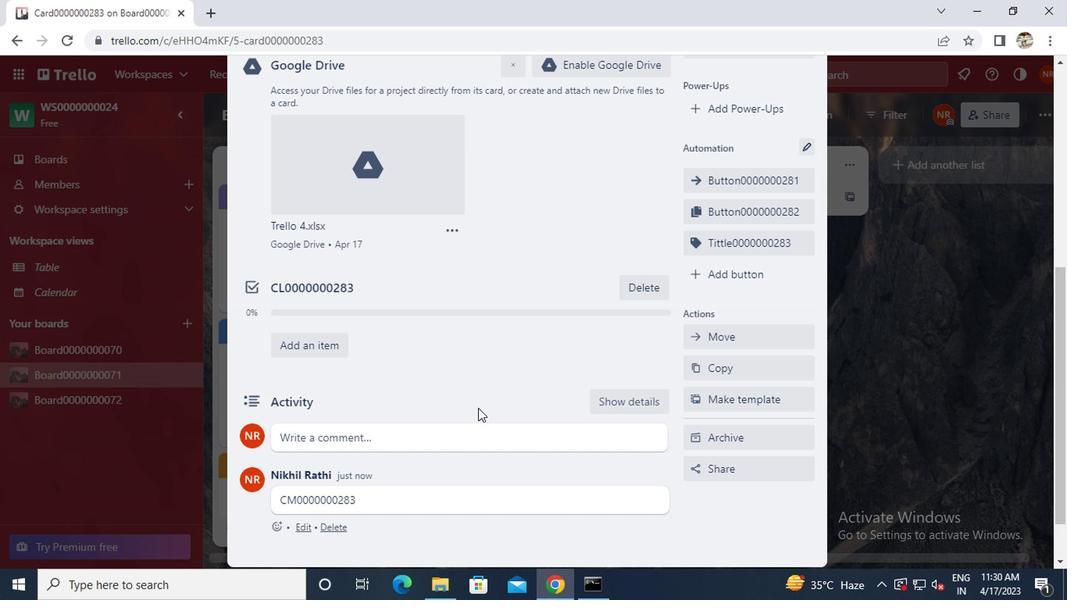 
Action: Mouse scrolled (488, 395) with delta (0, 1)
Screenshot: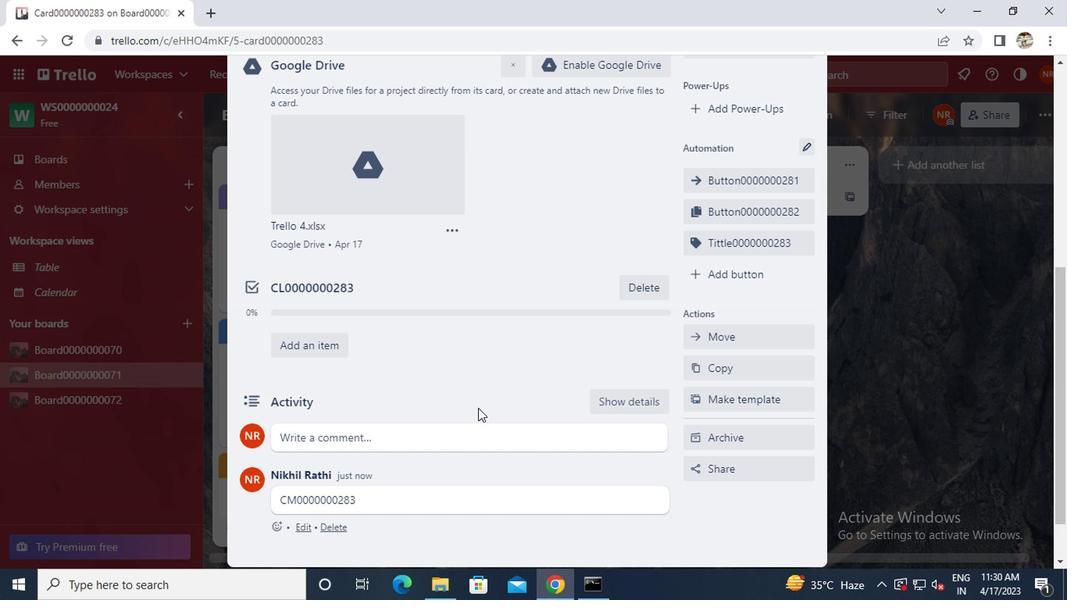 
Action: Mouse moved to (492, 393)
Screenshot: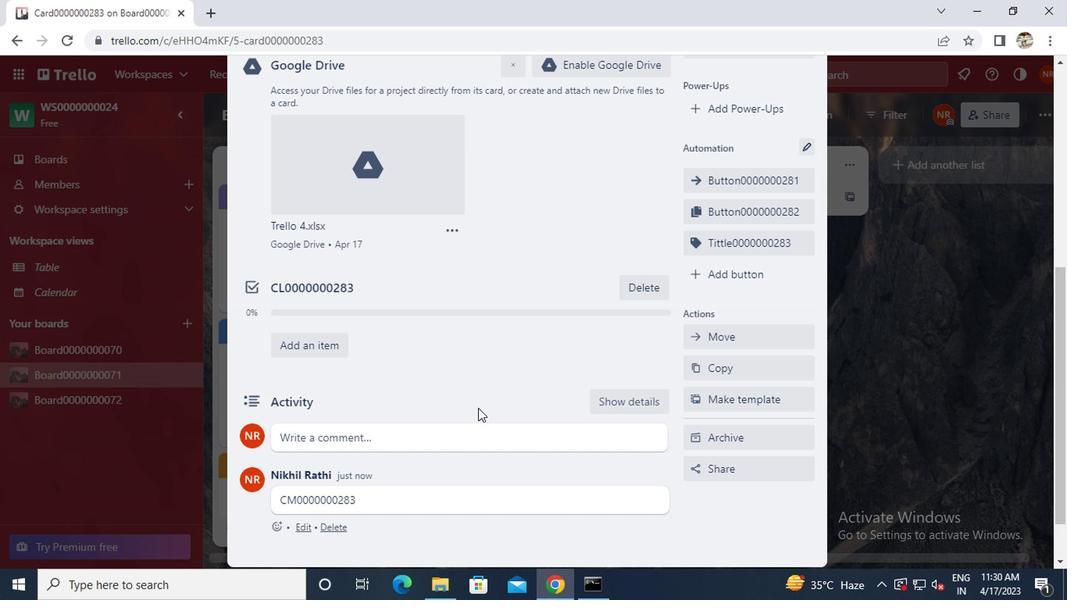 
Action: Mouse scrolled (492, 393) with delta (0, 0)
Screenshot: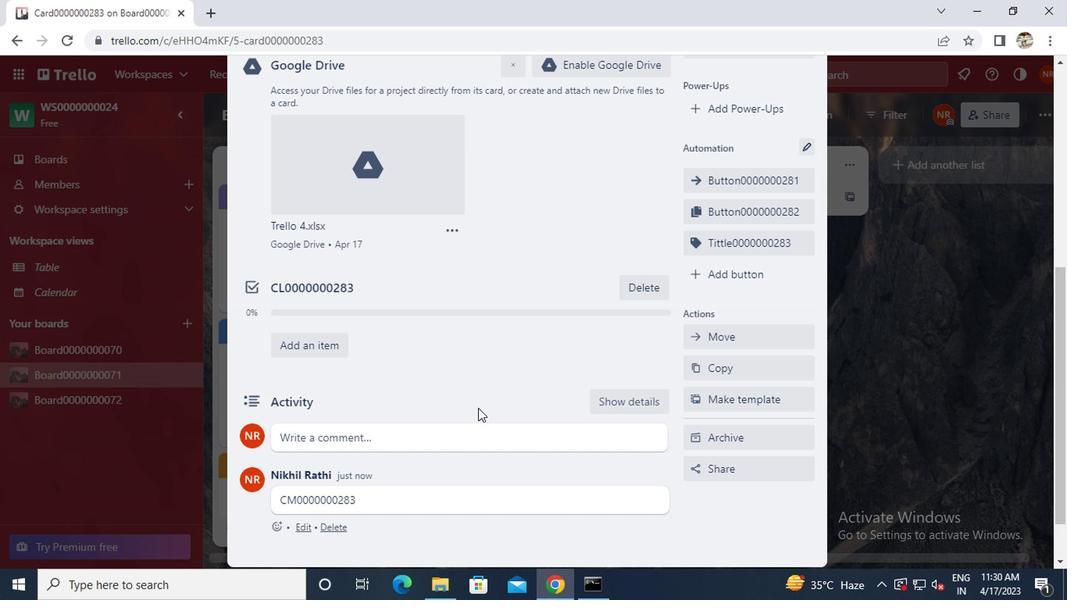 
Action: Mouse moved to (699, 203)
Screenshot: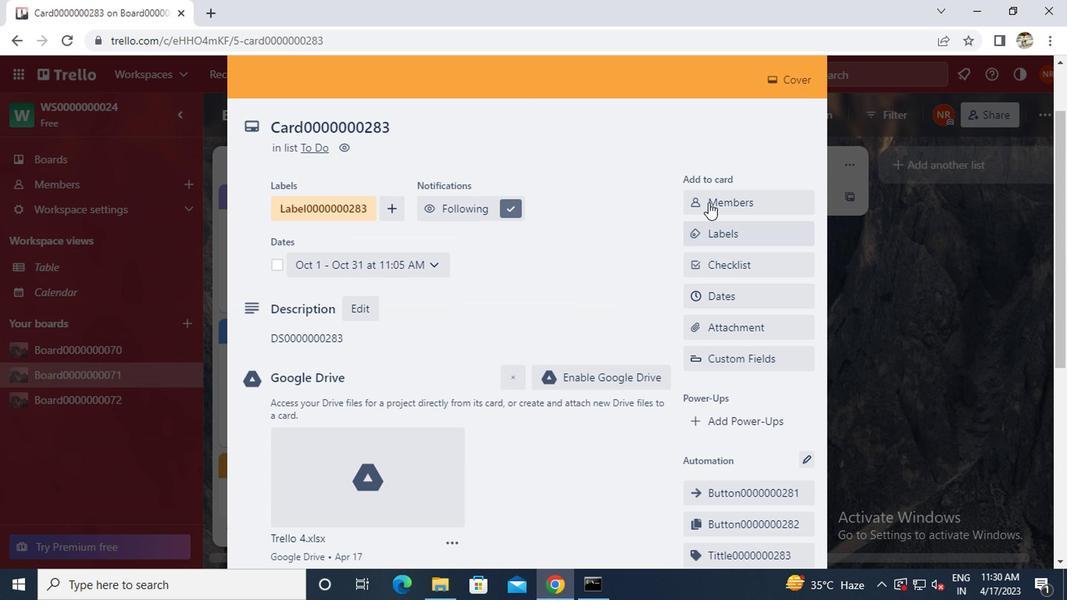
Action: Mouse scrolled (699, 204) with delta (0, 1)
Screenshot: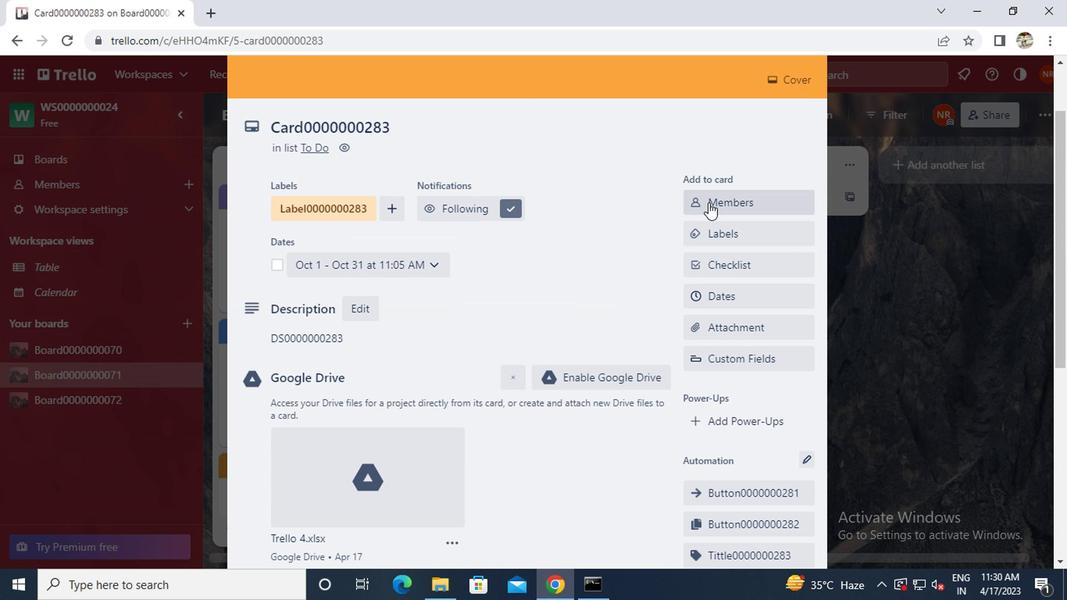 
Action: Mouse scrolled (699, 204) with delta (0, 1)
Screenshot: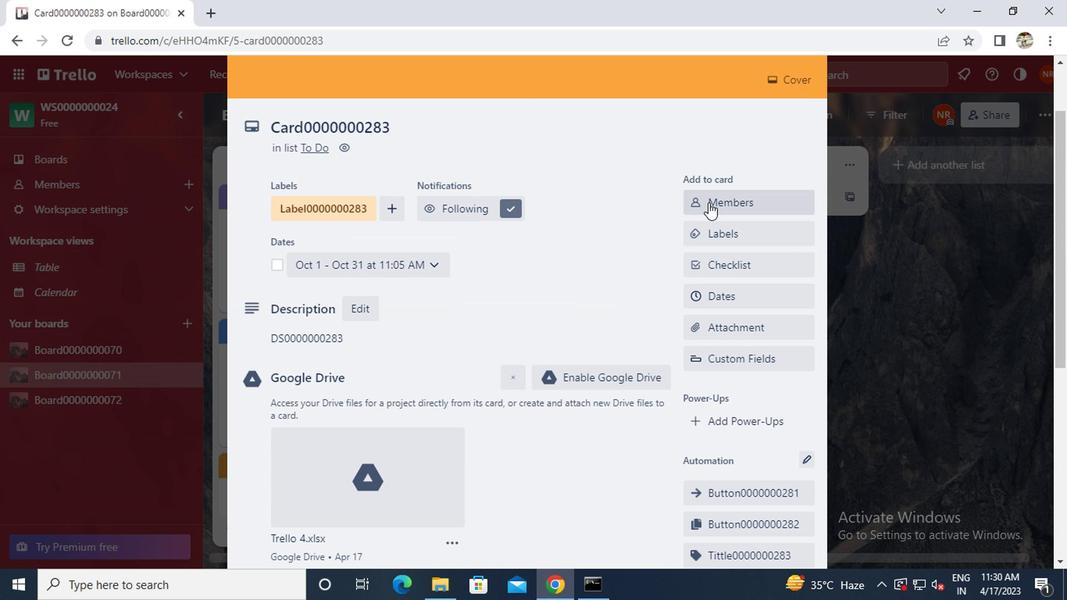 
Action: Mouse scrolled (699, 204) with delta (0, 1)
Screenshot: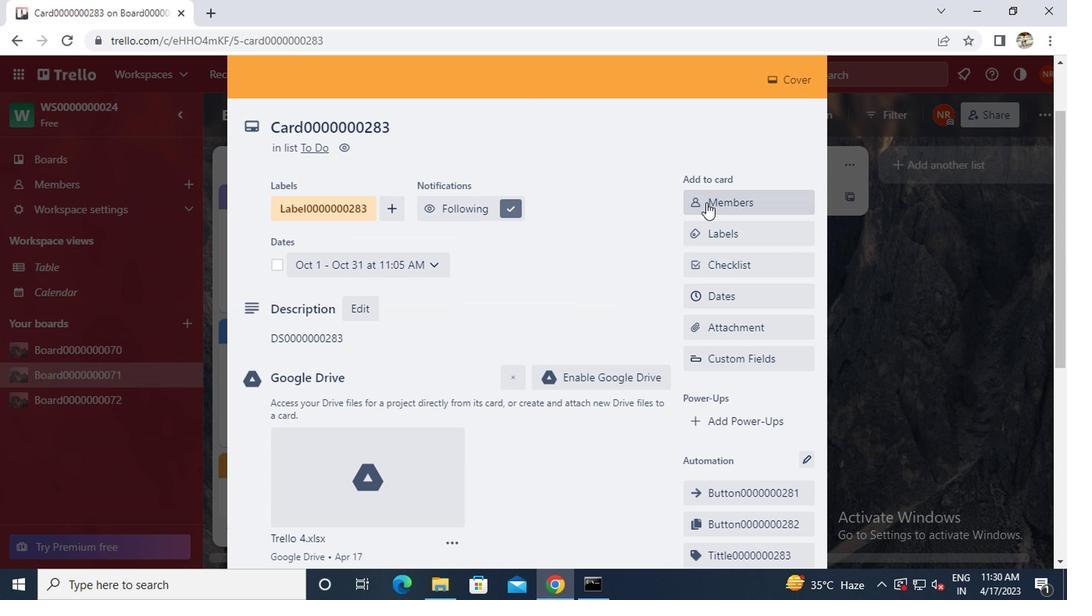 
Action: Mouse scrolled (699, 204) with delta (0, 1)
Screenshot: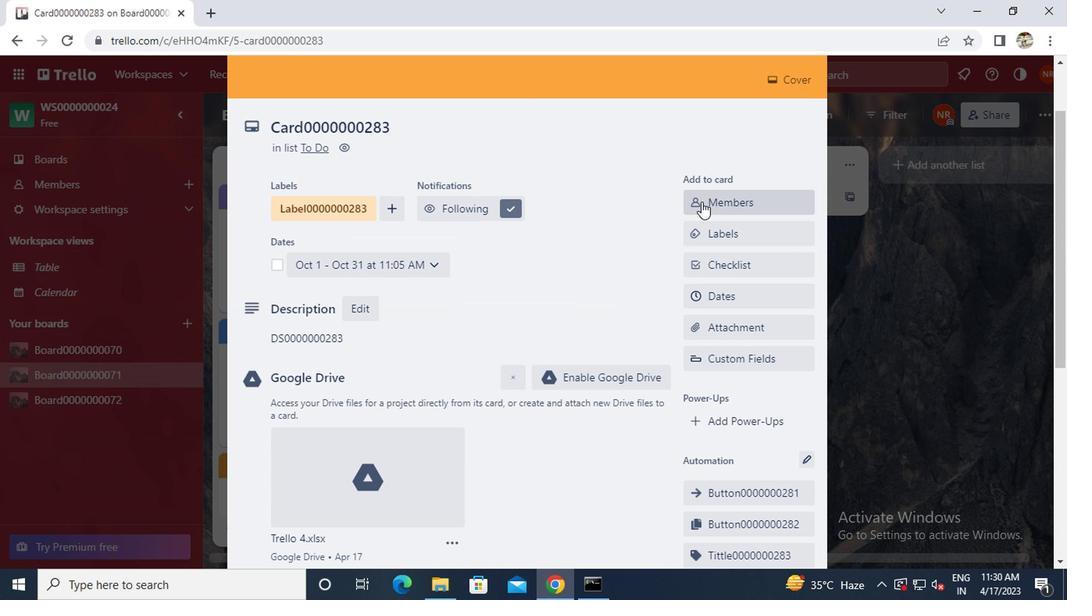 
Action: Mouse moved to (807, 115)
Screenshot: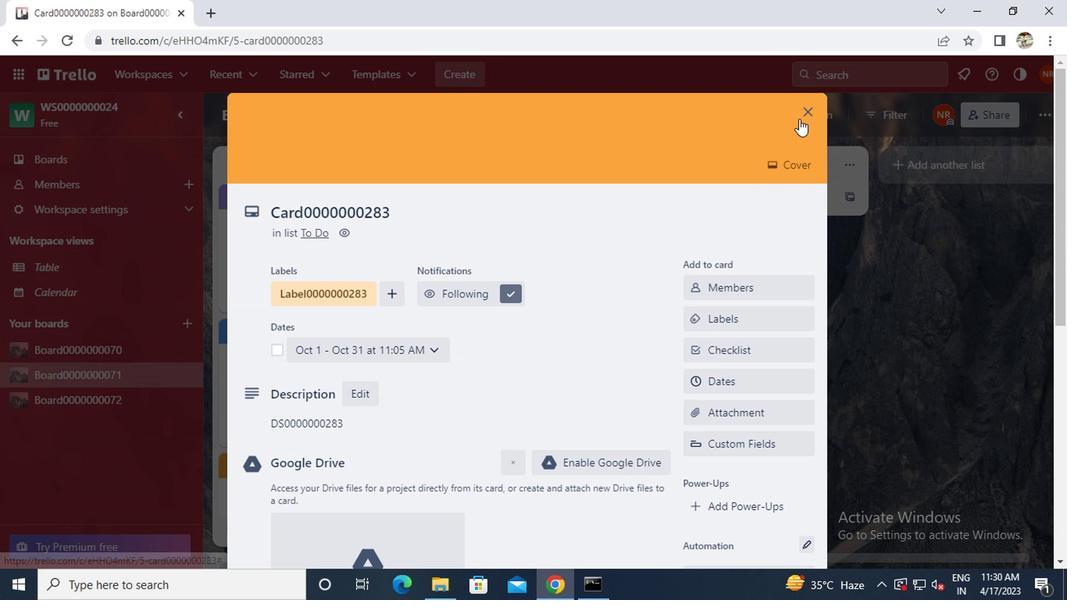 
Action: Mouse pressed left at (807, 115)
Screenshot: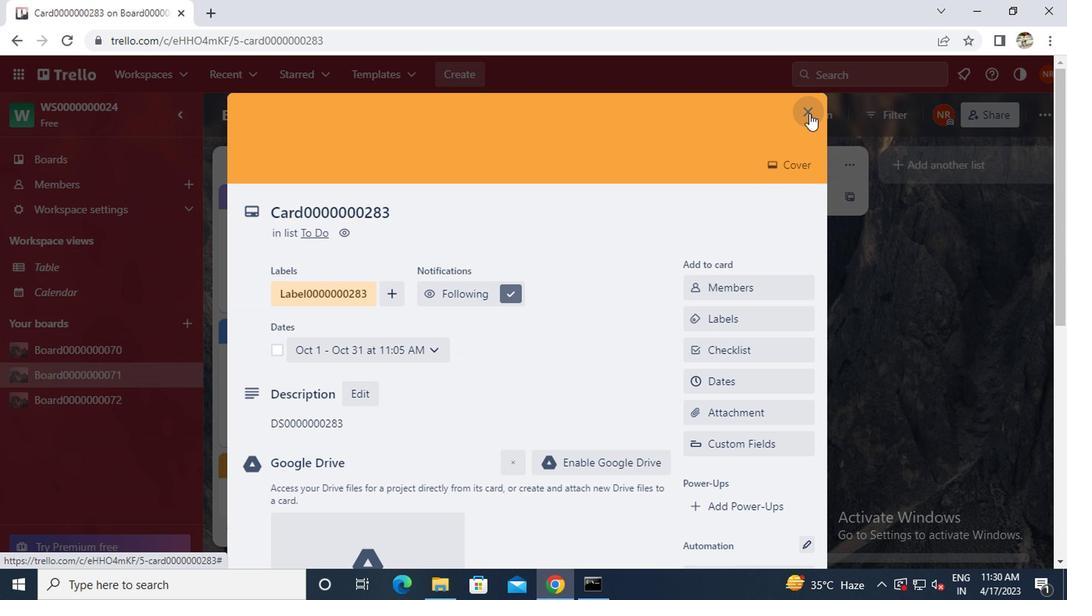 
